 Task: Set up alerts for new listings in Seattle, Washington, with a mountain view.
Action: Mouse pressed left at (324, 227)
Screenshot: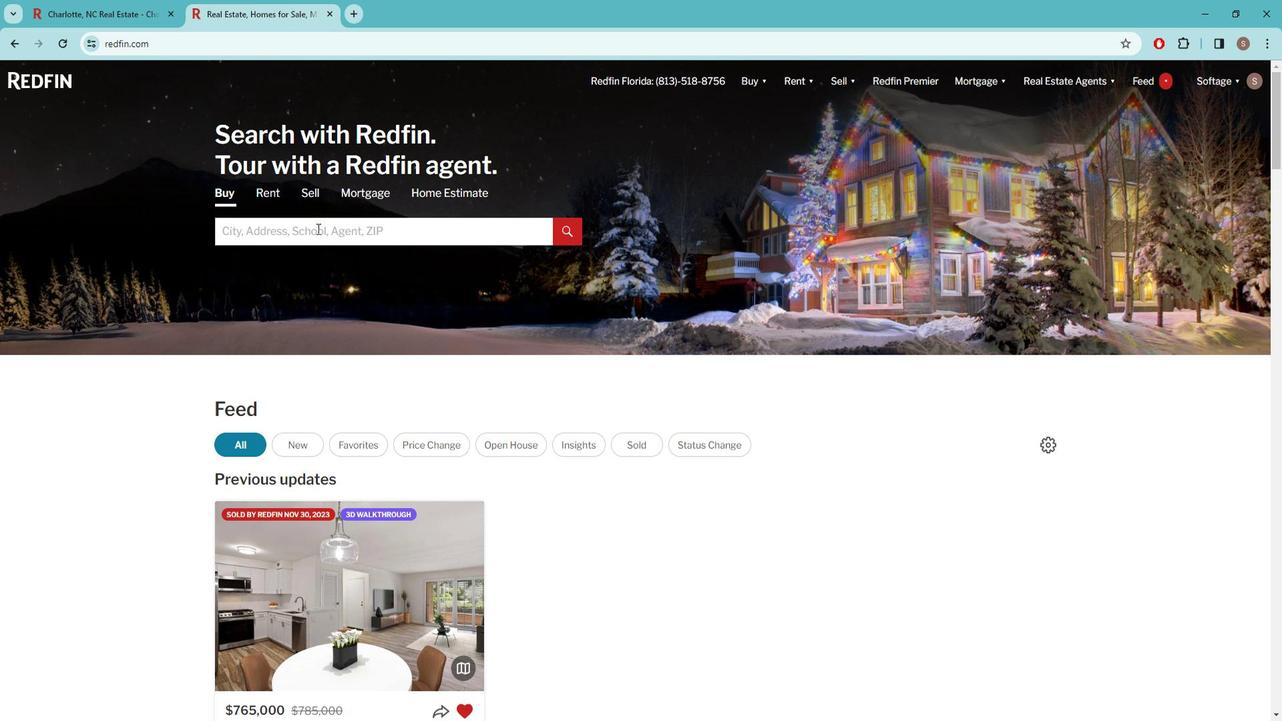 
Action: Mouse moved to (328, 227)
Screenshot: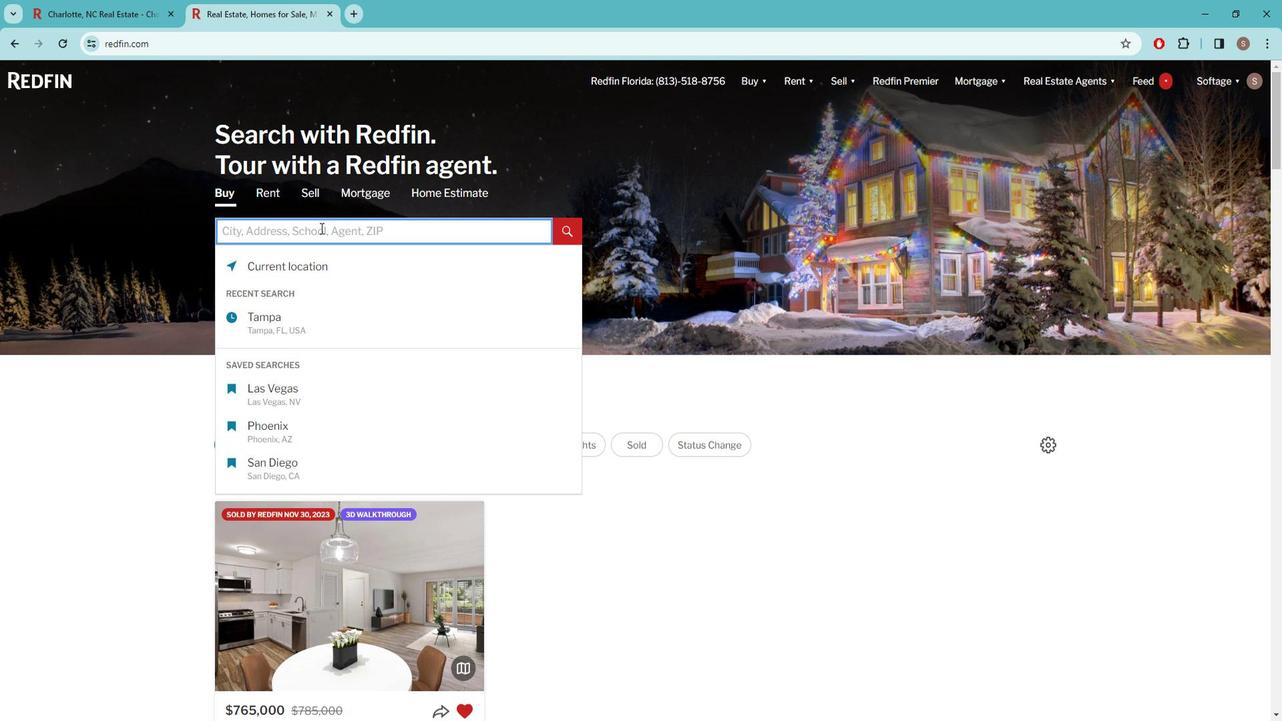 
Action: Key pressed s<Key.caps_lock>EATTLE
Screenshot: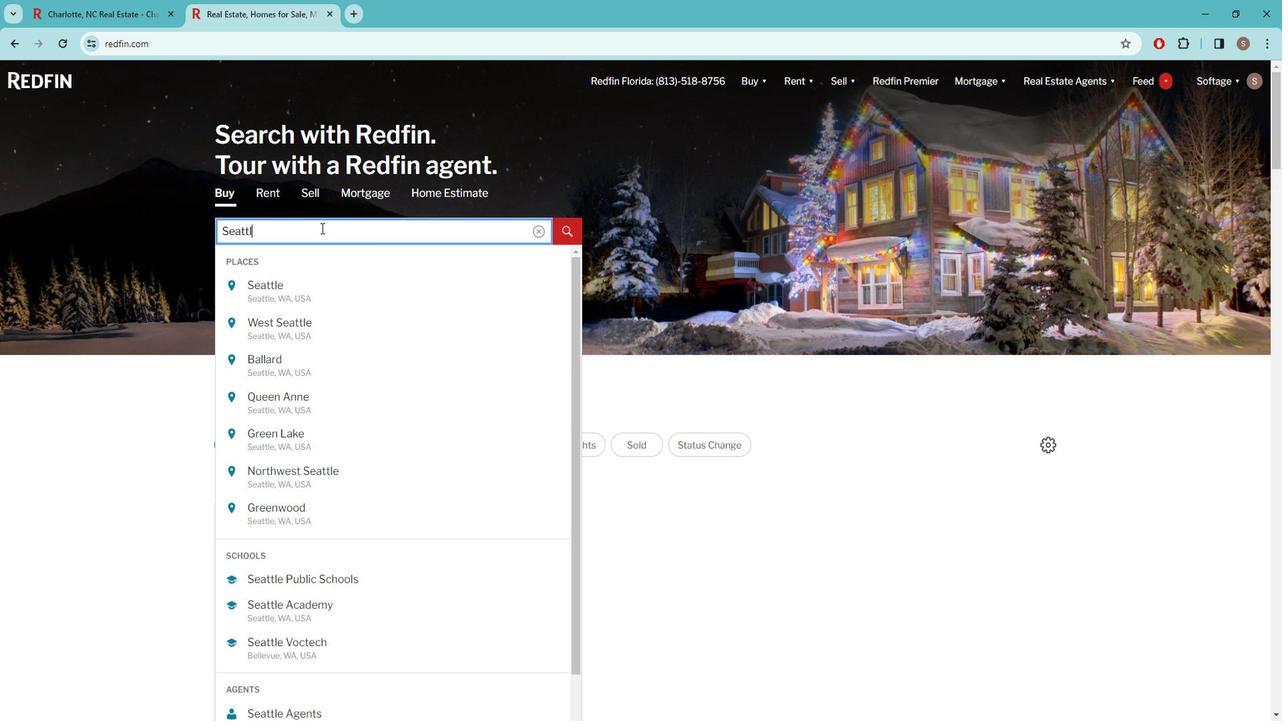 
Action: Mouse moved to (284, 289)
Screenshot: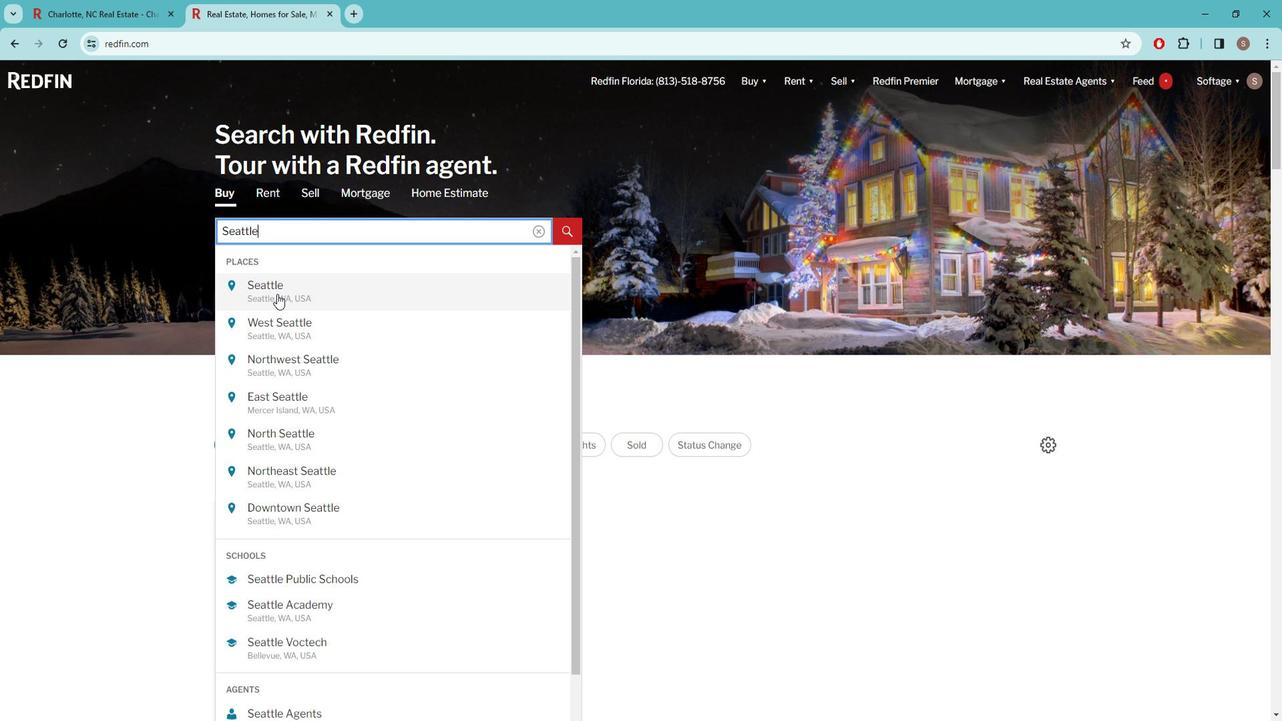 
Action: Mouse pressed left at (284, 289)
Screenshot: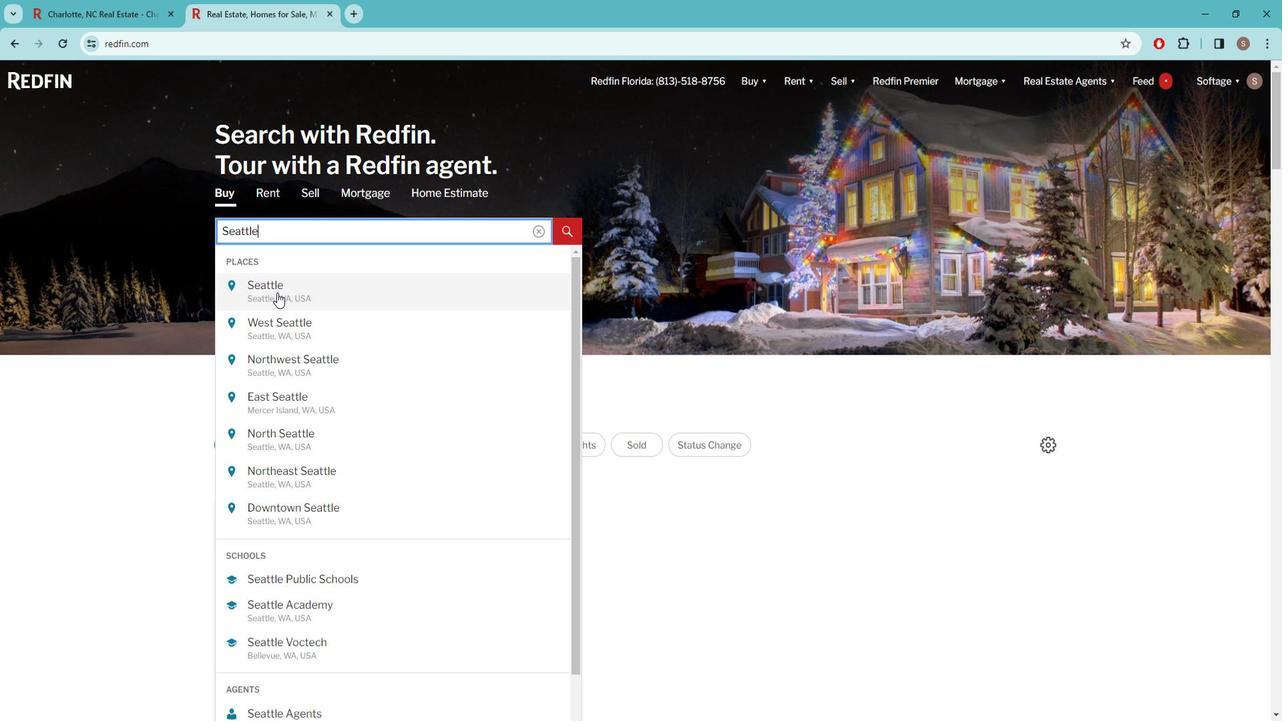 
Action: Mouse moved to (1130, 165)
Screenshot: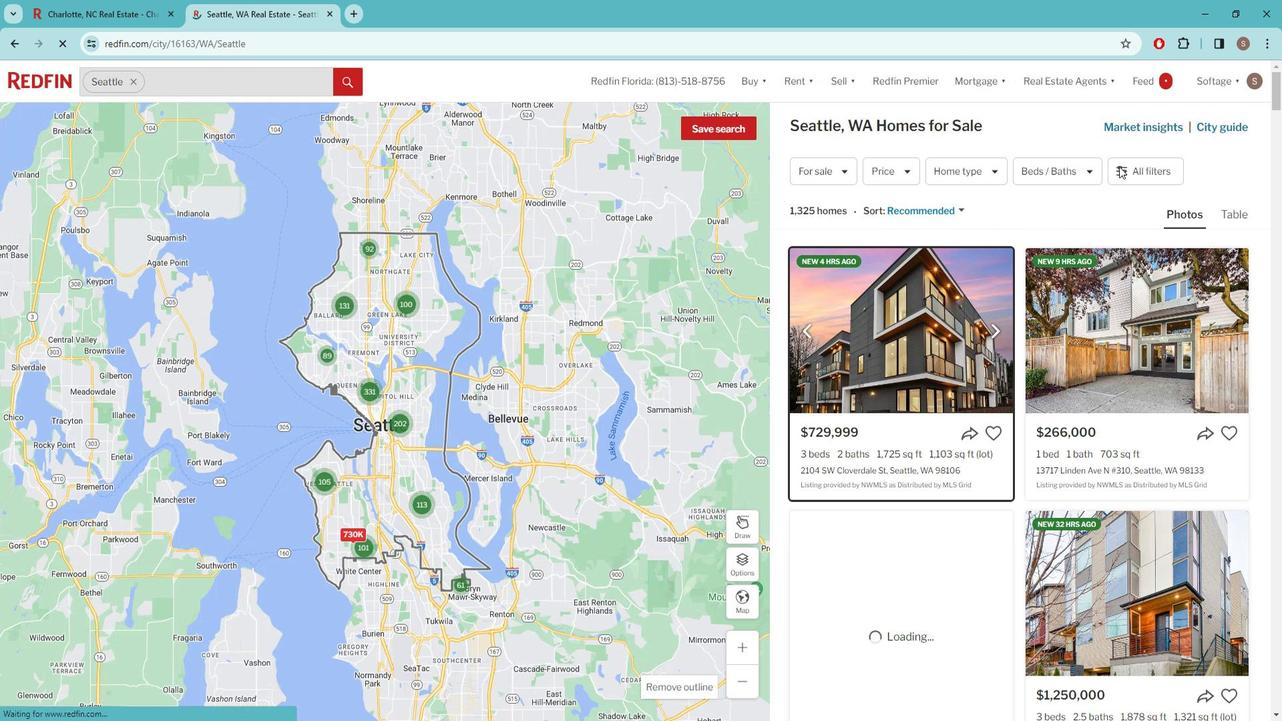 
Action: Mouse pressed left at (1130, 165)
Screenshot: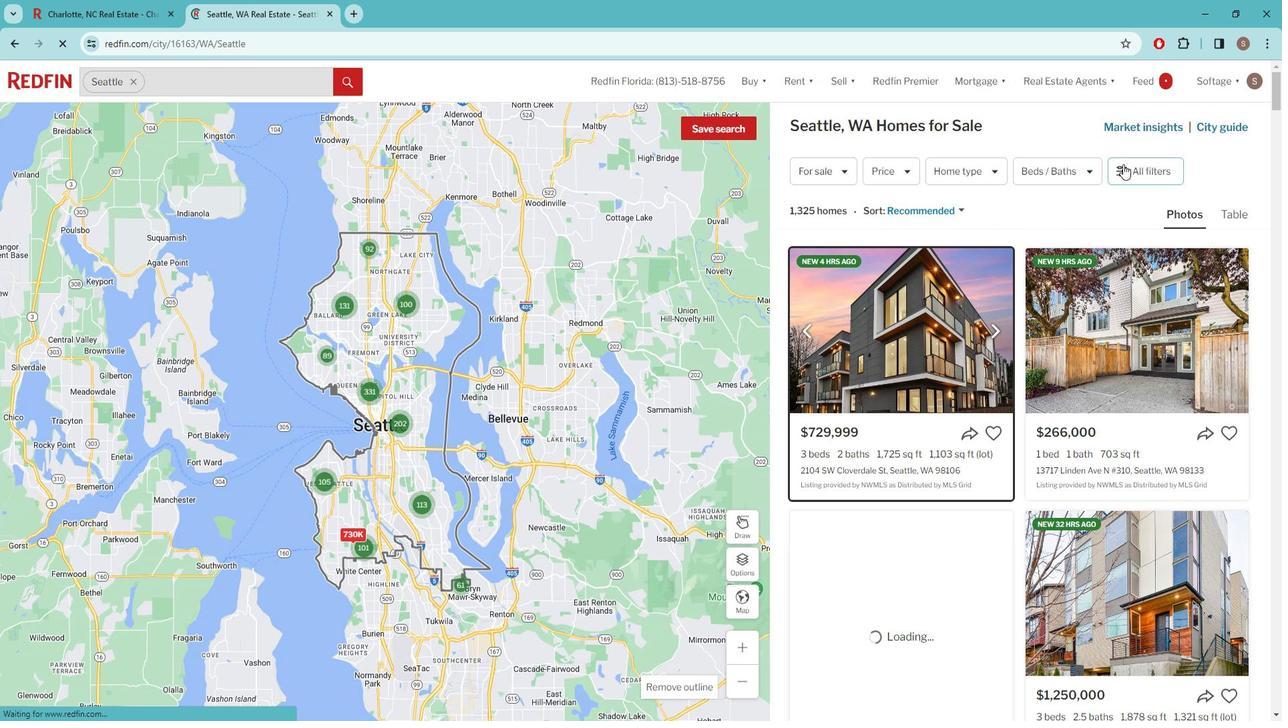 
Action: Mouse moved to (1130, 165)
Screenshot: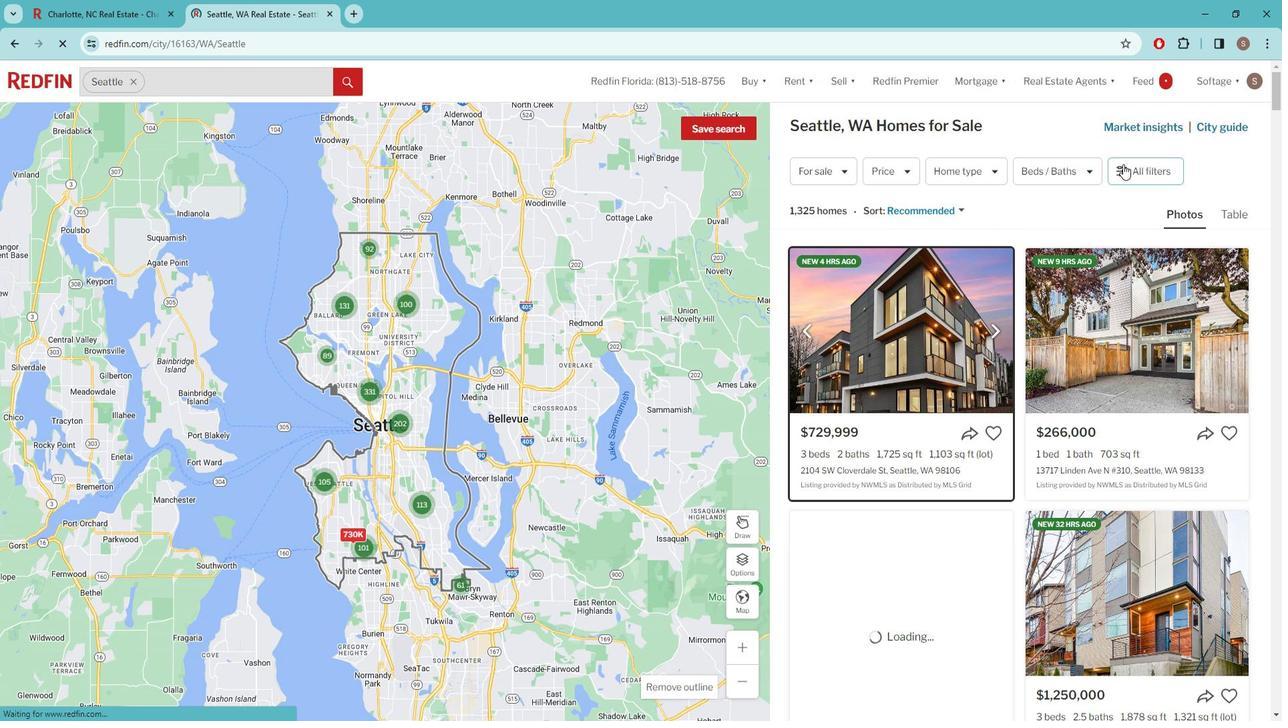 
Action: Mouse pressed left at (1130, 165)
Screenshot: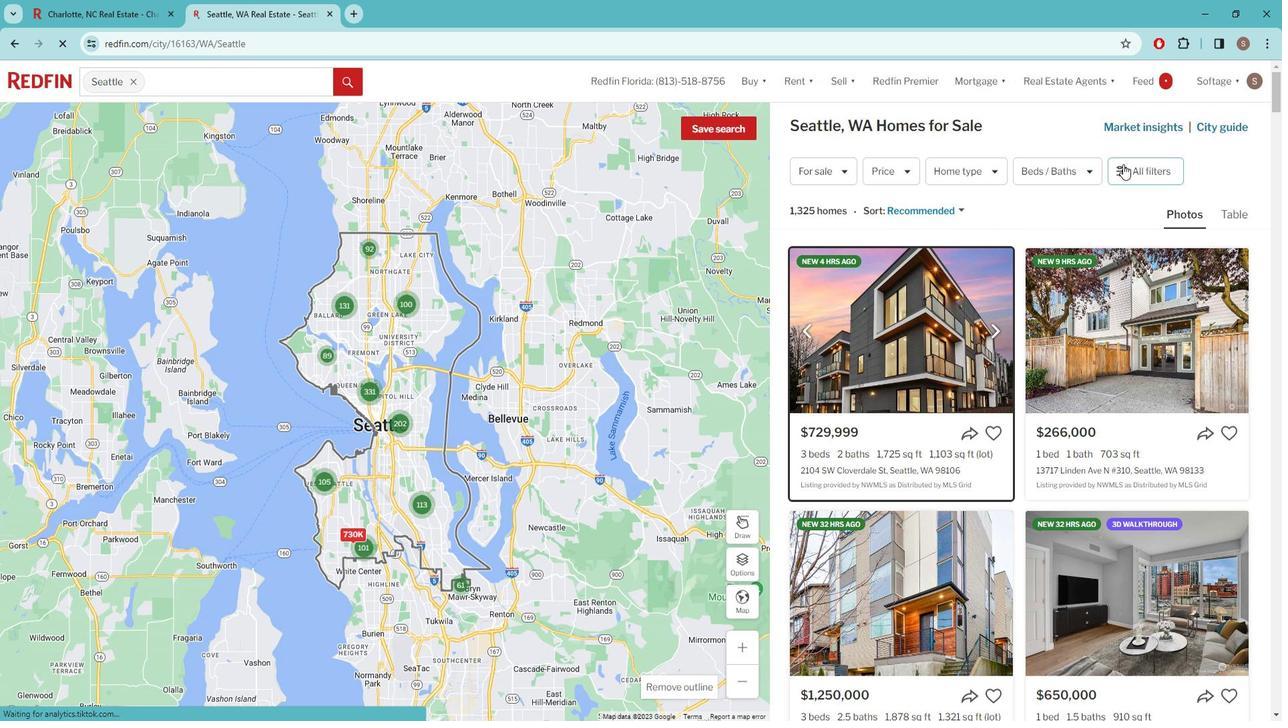 
Action: Mouse moved to (1137, 168)
Screenshot: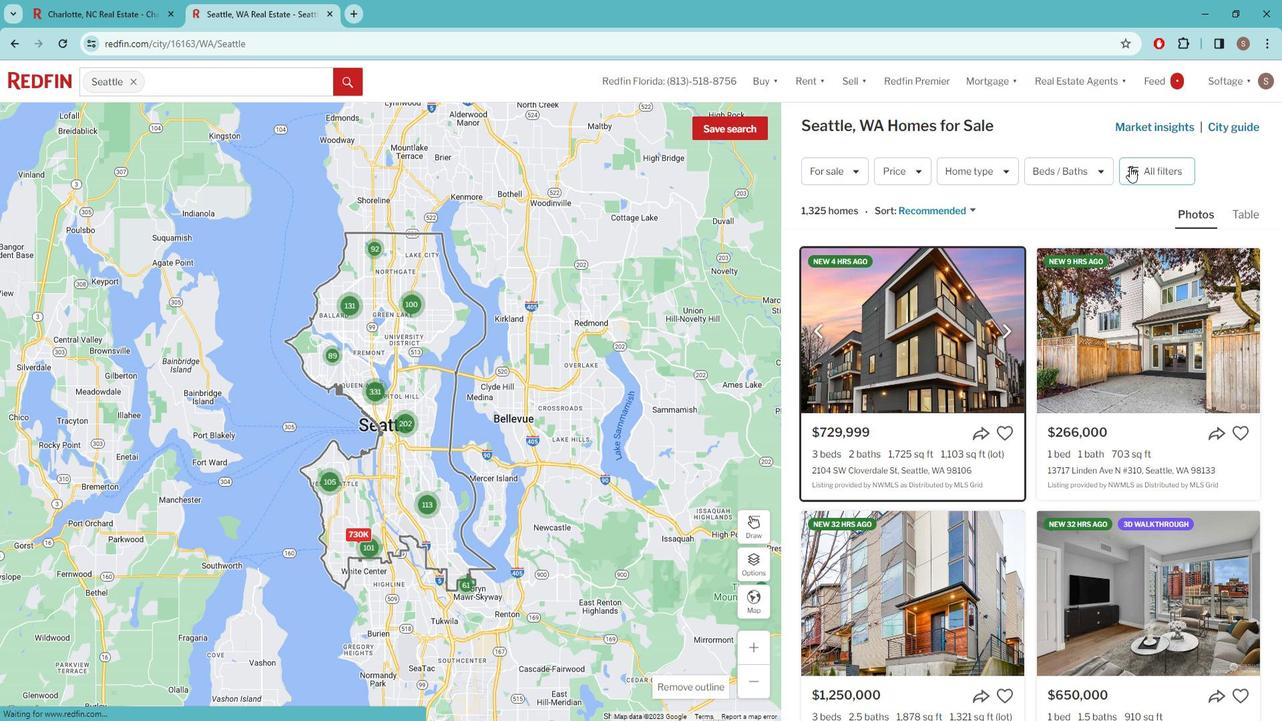 
Action: Mouse pressed left at (1137, 168)
Screenshot: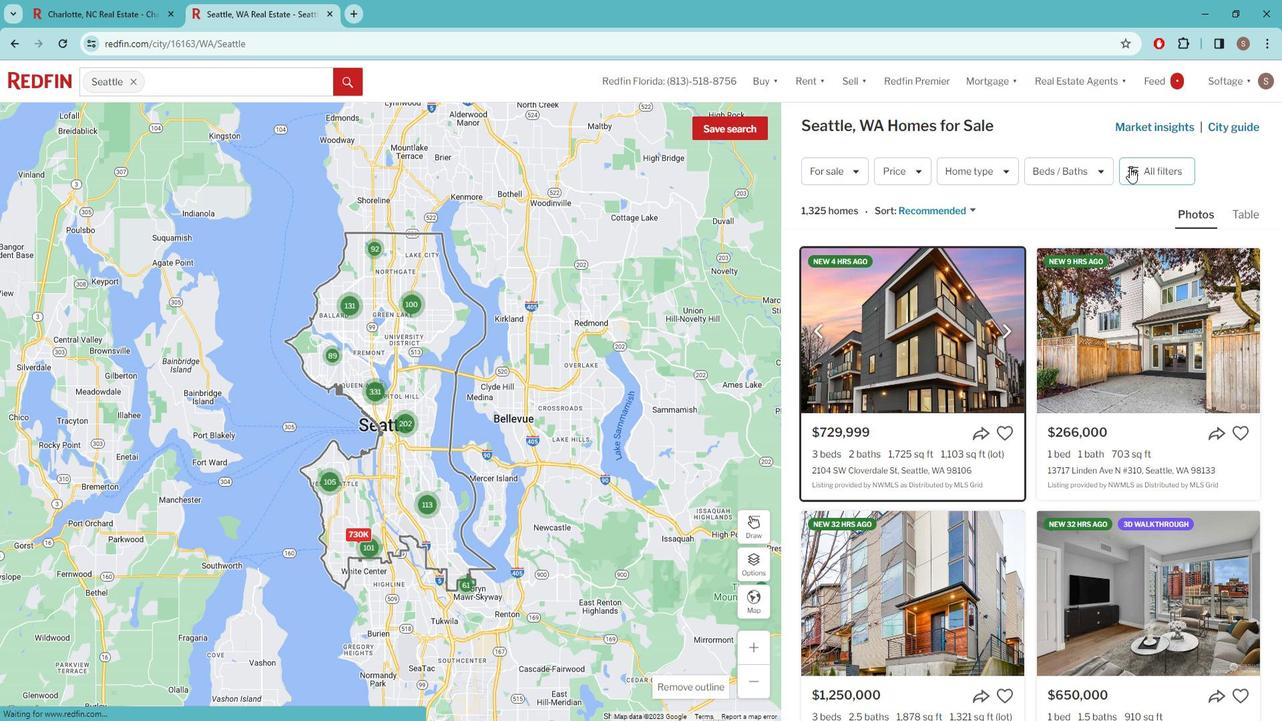 
Action: Mouse moved to (1081, 291)
Screenshot: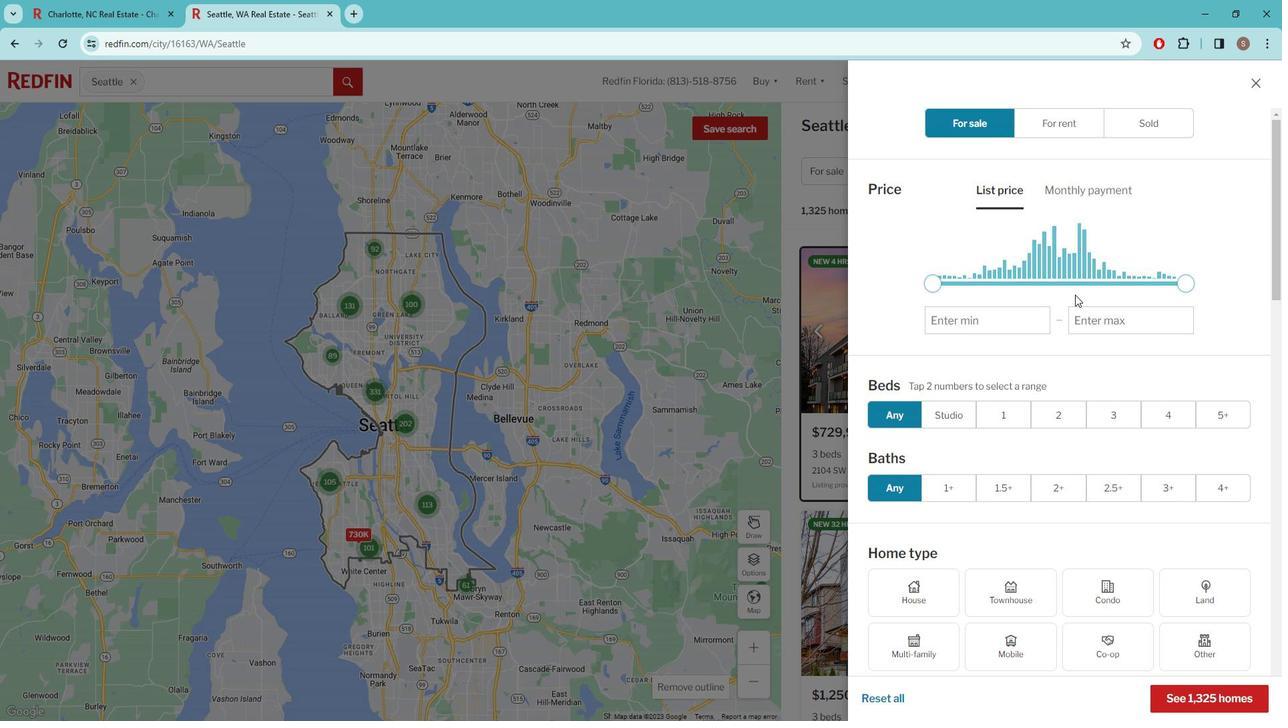 
Action: Mouse scrolled (1081, 290) with delta (0, 0)
Screenshot: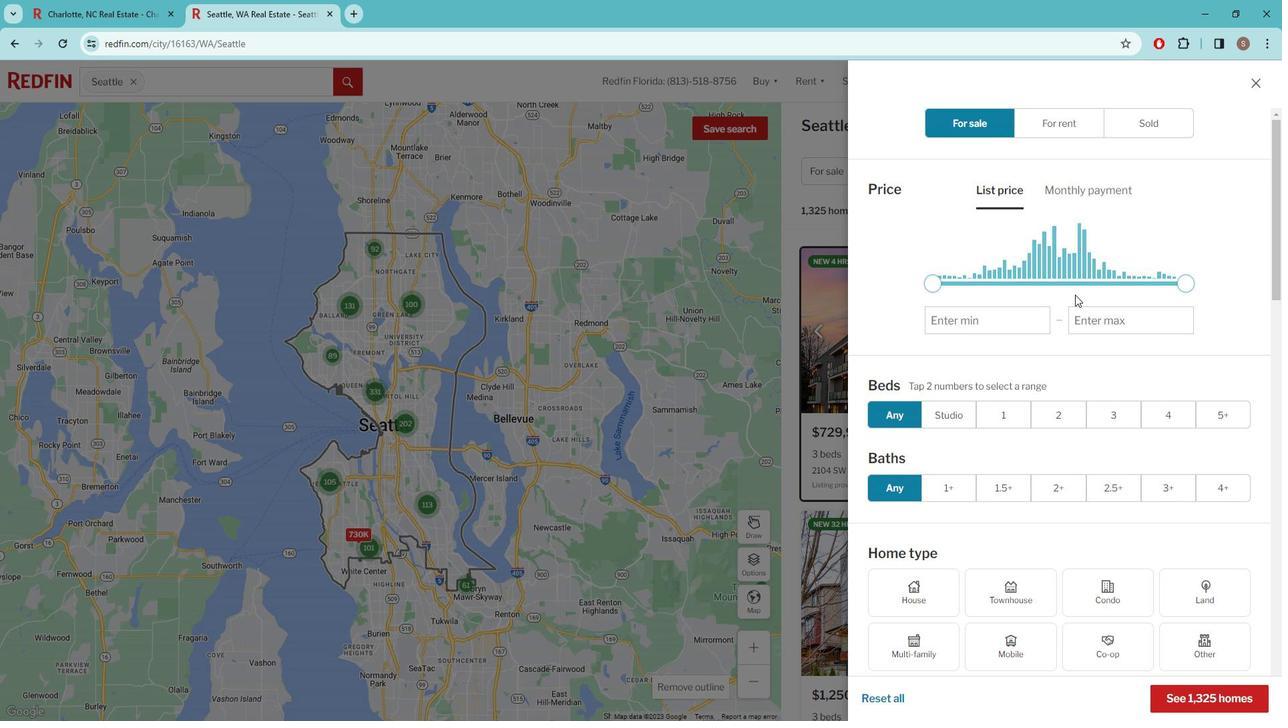 
Action: Mouse moved to (1080, 291)
Screenshot: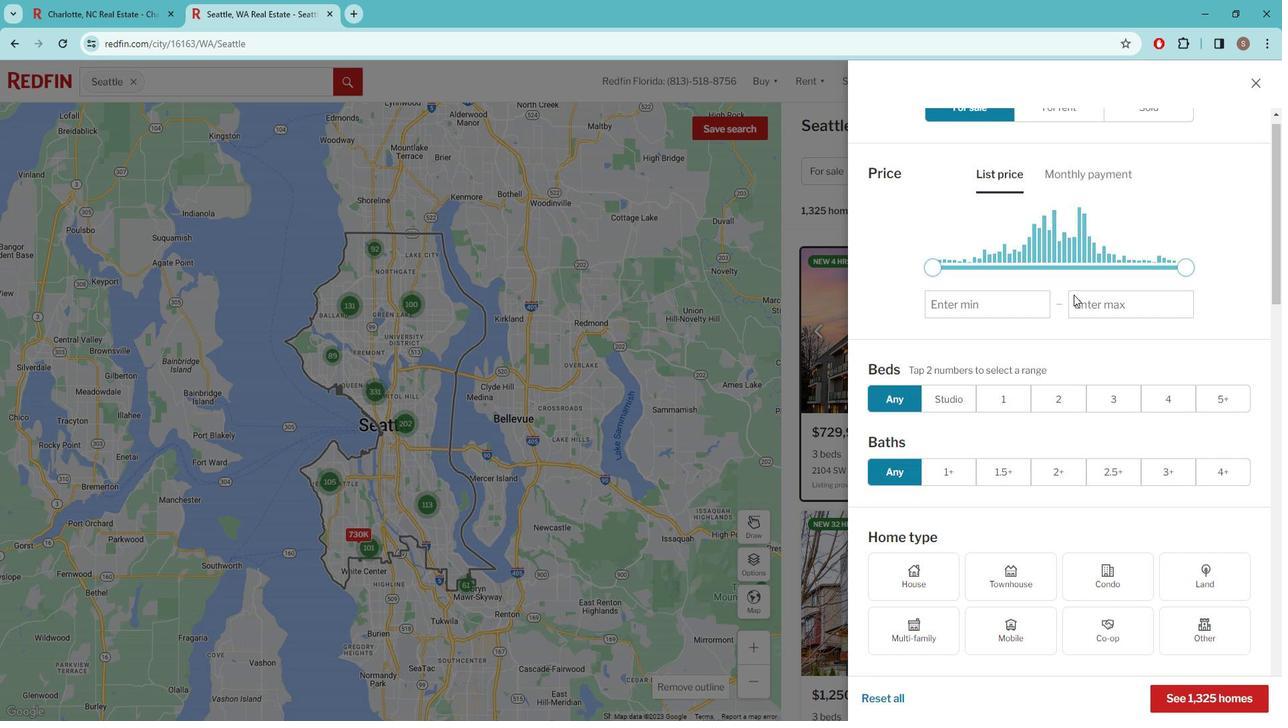 
Action: Mouse scrolled (1080, 291) with delta (0, 0)
Screenshot: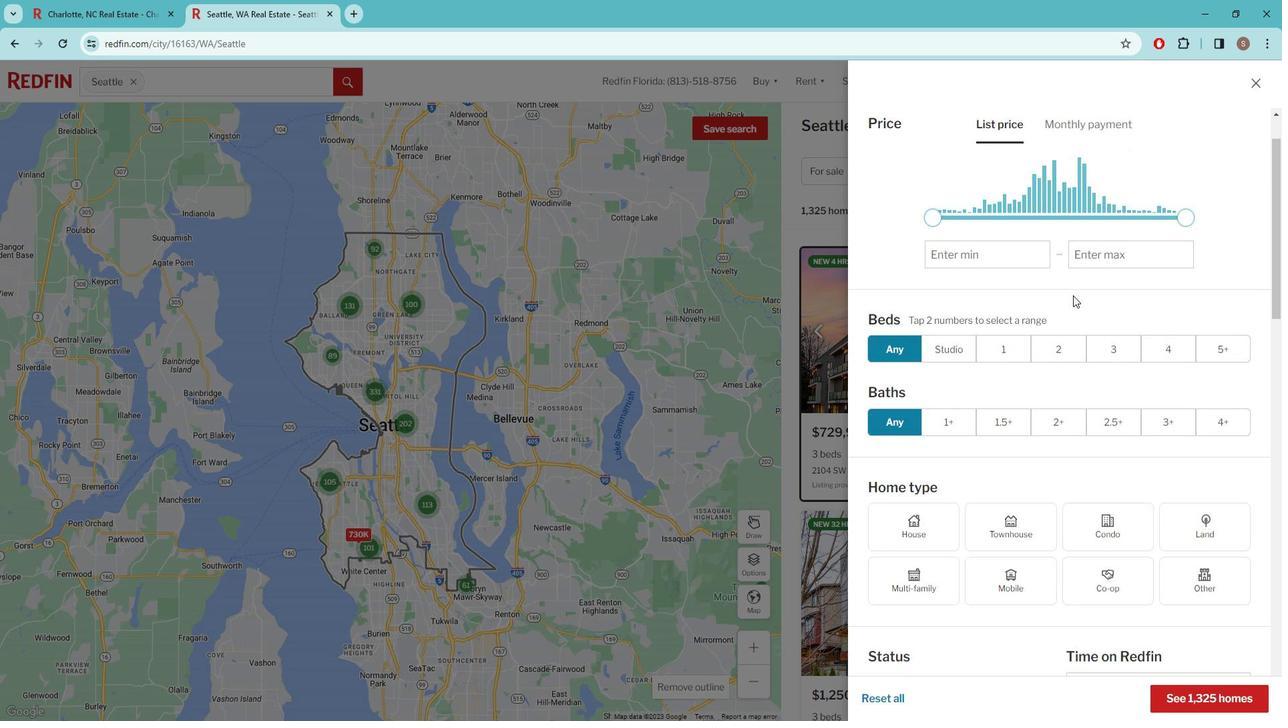 
Action: Mouse moved to (1079, 291)
Screenshot: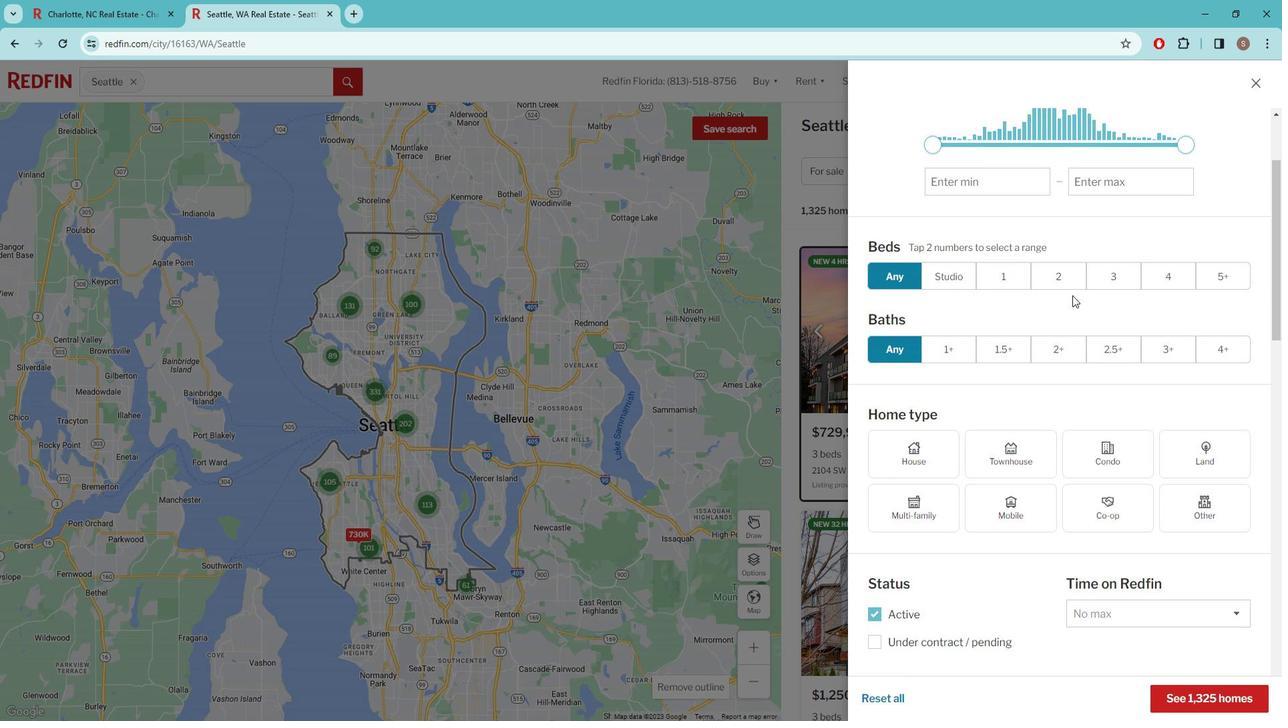 
Action: Mouse scrolled (1079, 291) with delta (0, 0)
Screenshot: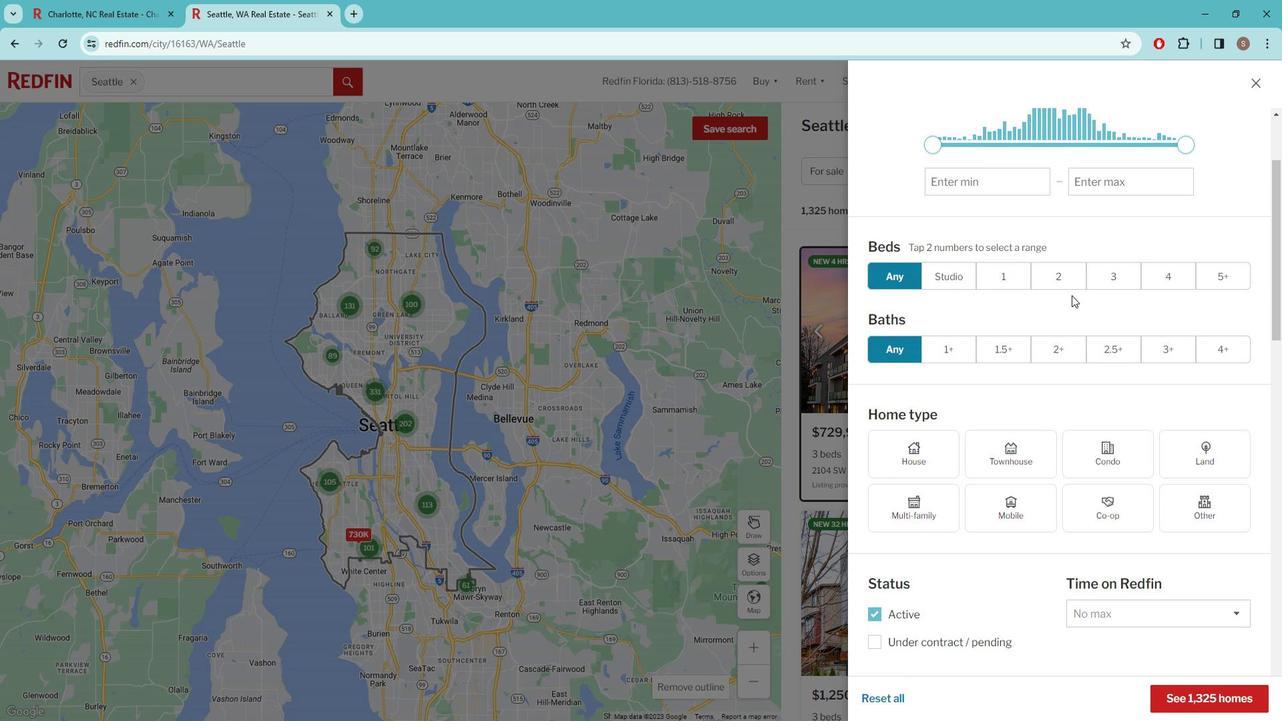 
Action: Mouse moved to (1078, 291)
Screenshot: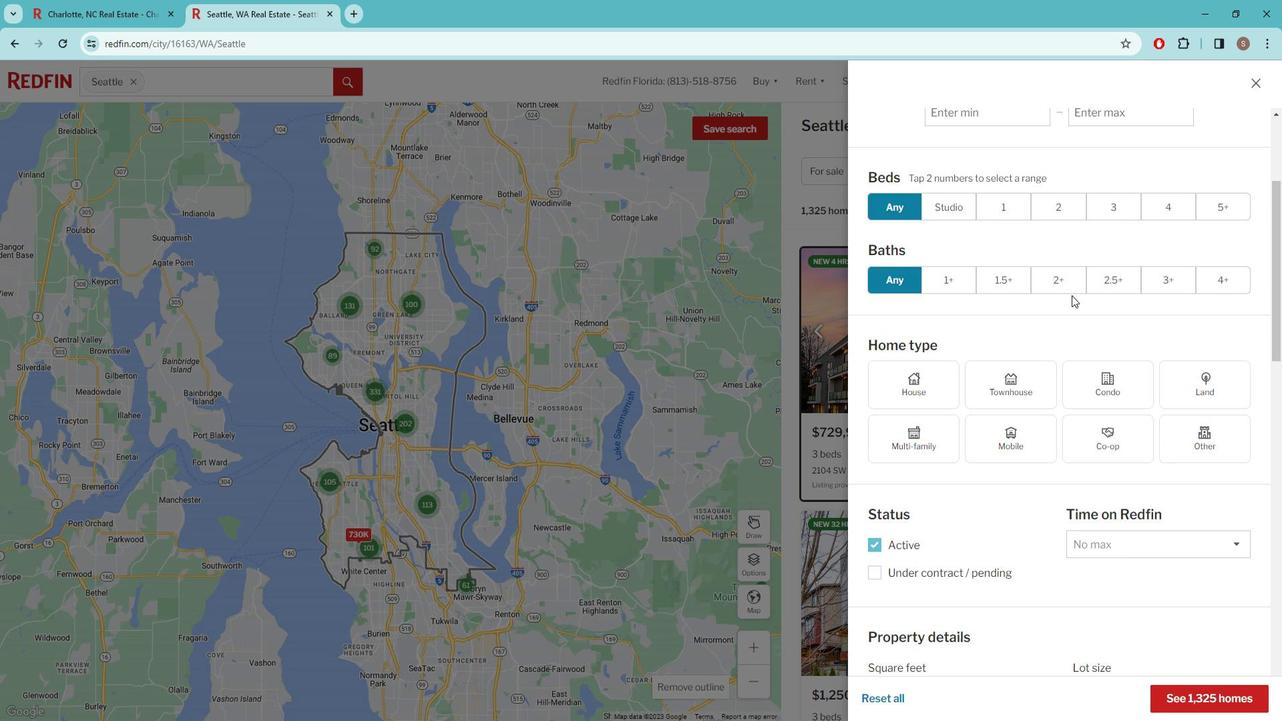 
Action: Mouse scrolled (1078, 291) with delta (0, 0)
Screenshot: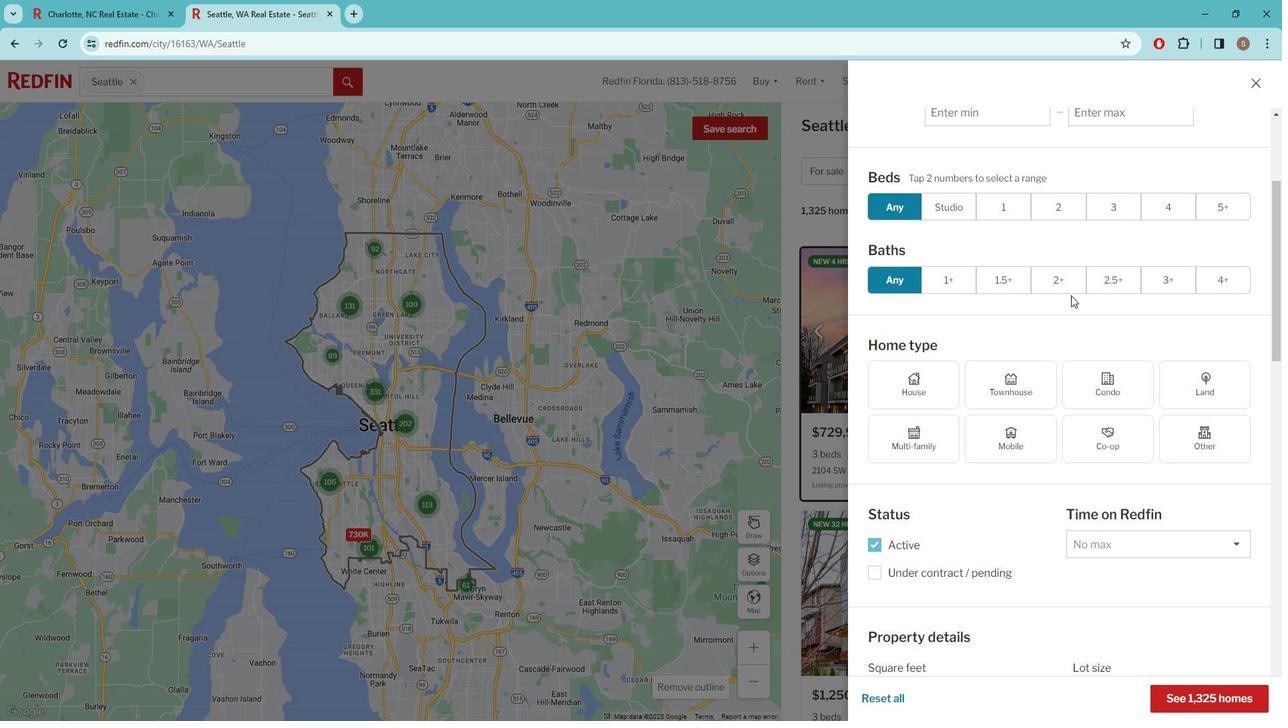 
Action: Mouse moved to (1075, 293)
Screenshot: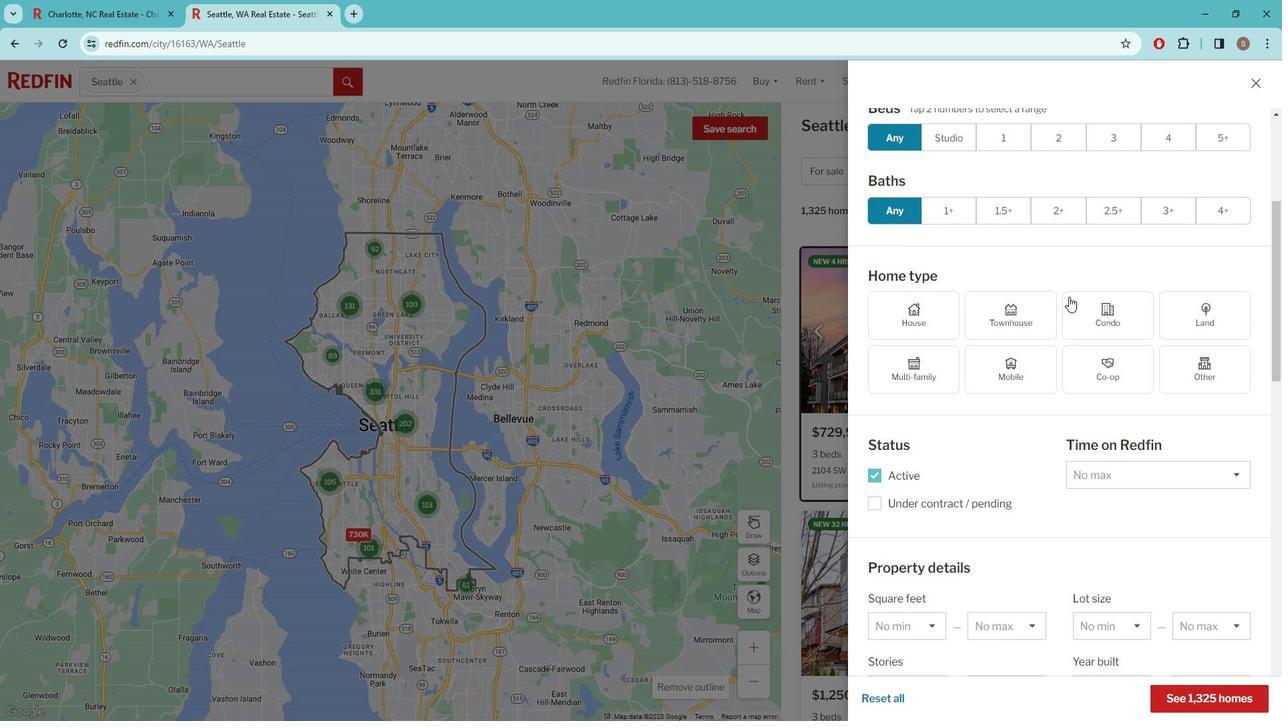 
Action: Mouse scrolled (1075, 292) with delta (0, 0)
Screenshot: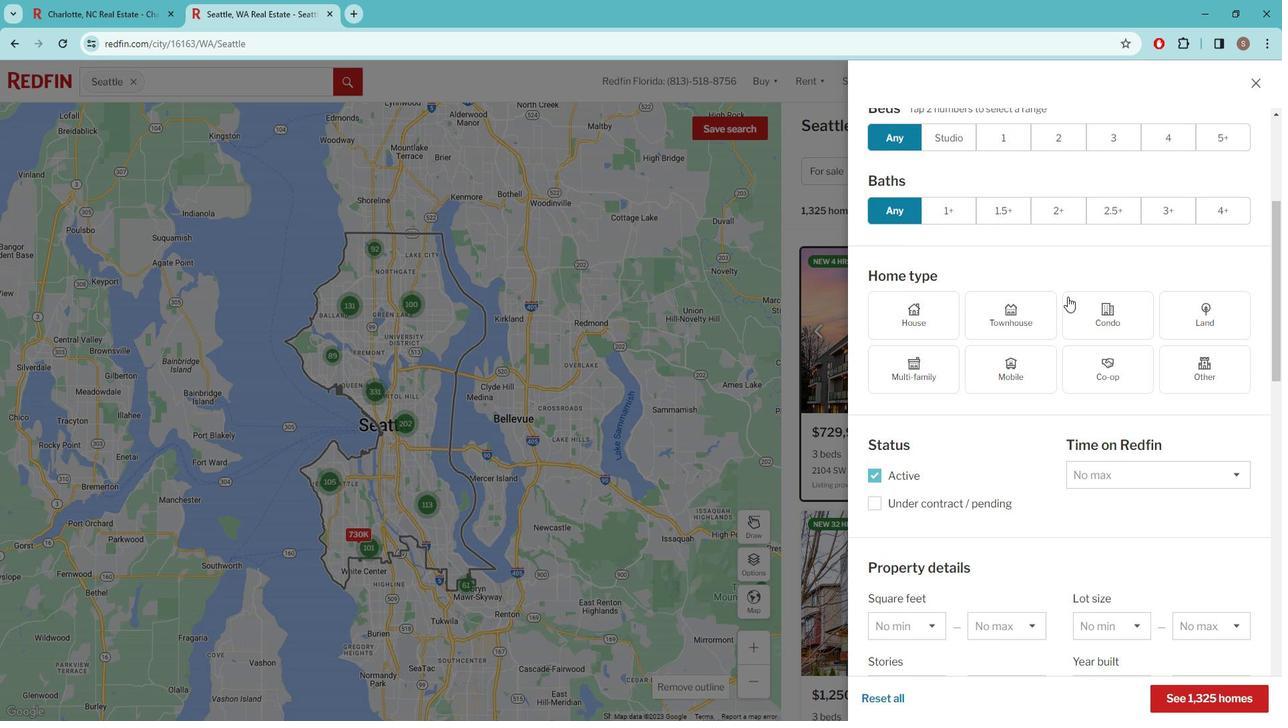 
Action: Mouse moved to (1072, 293)
Screenshot: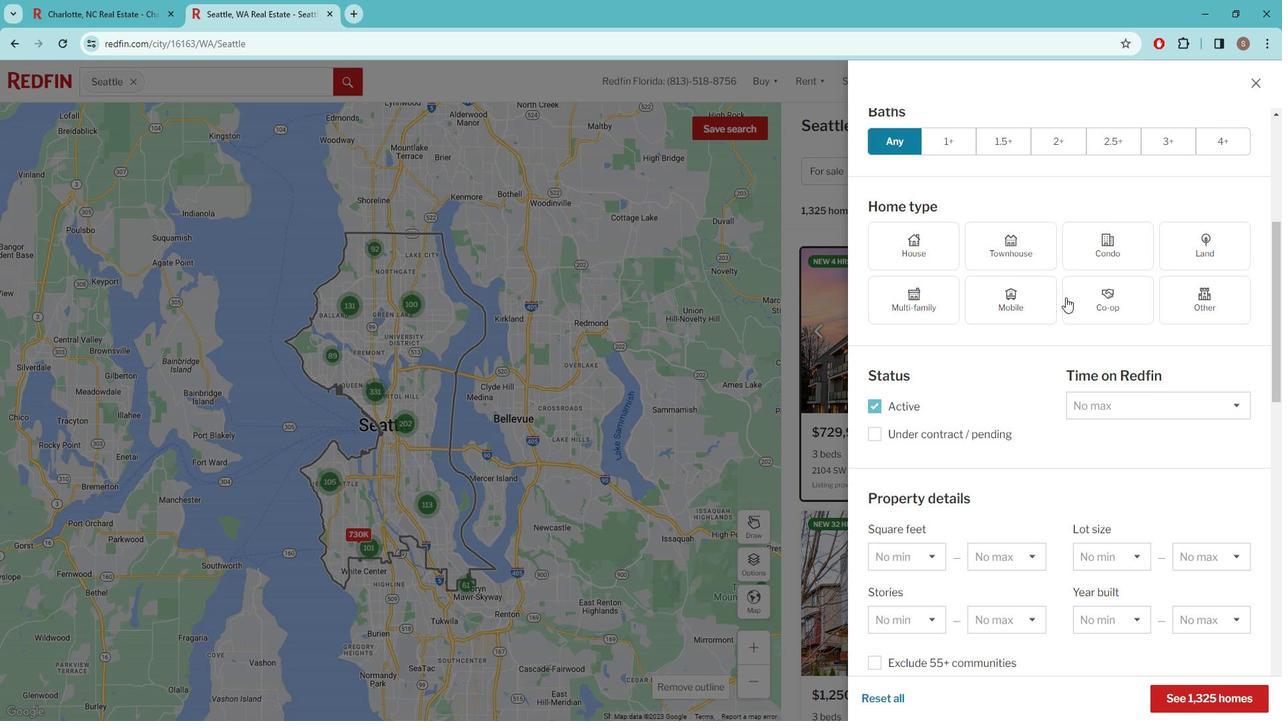 
Action: Mouse scrolled (1072, 293) with delta (0, 0)
Screenshot: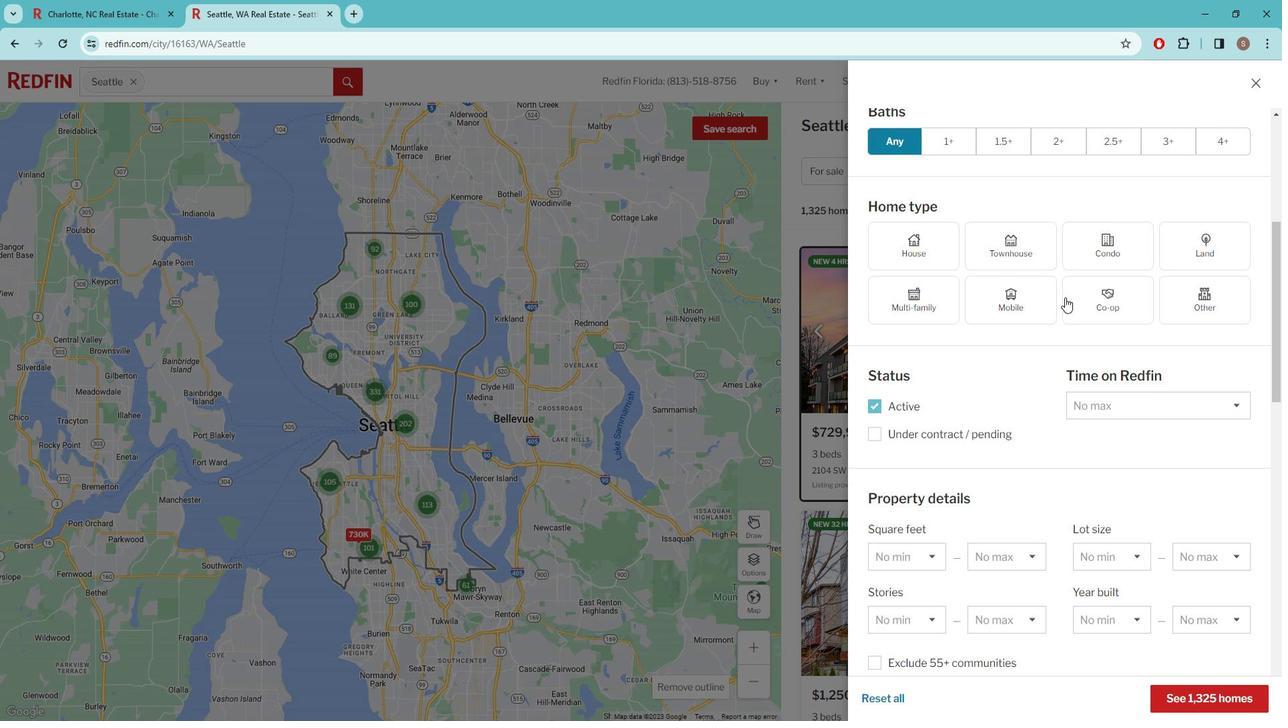 
Action: Mouse moved to (1071, 293)
Screenshot: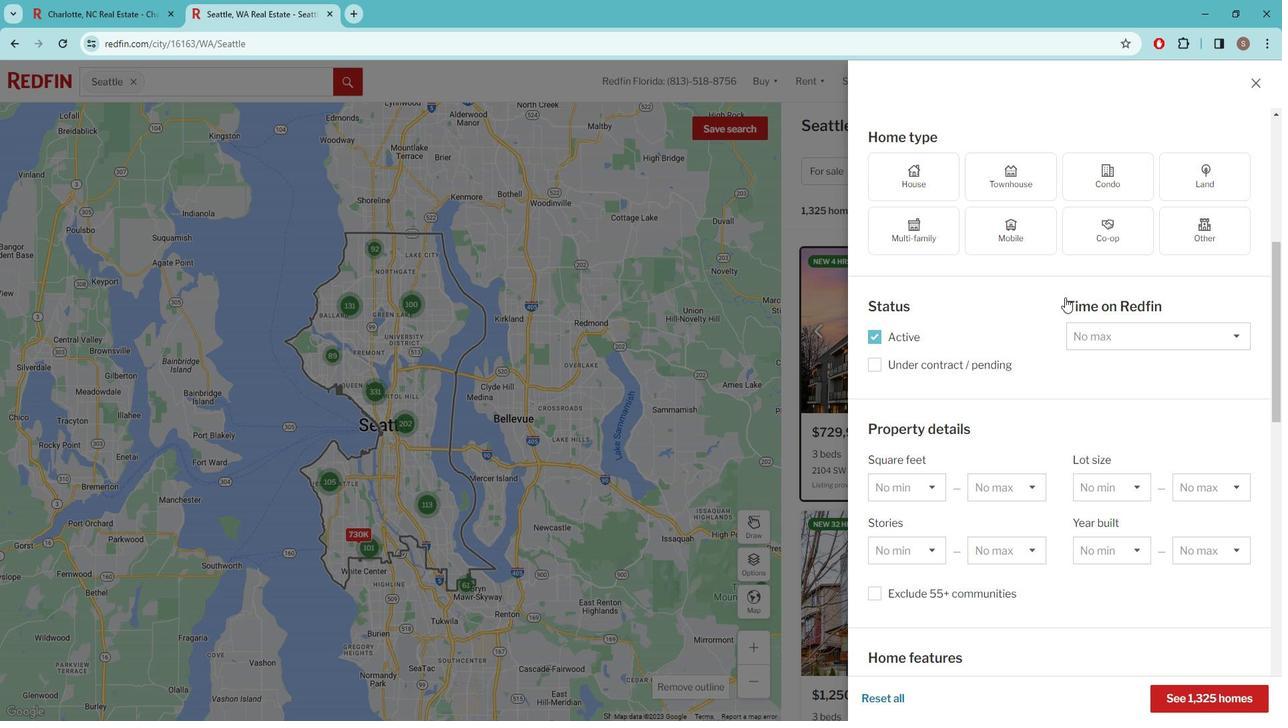 
Action: Mouse scrolled (1071, 293) with delta (0, 0)
Screenshot: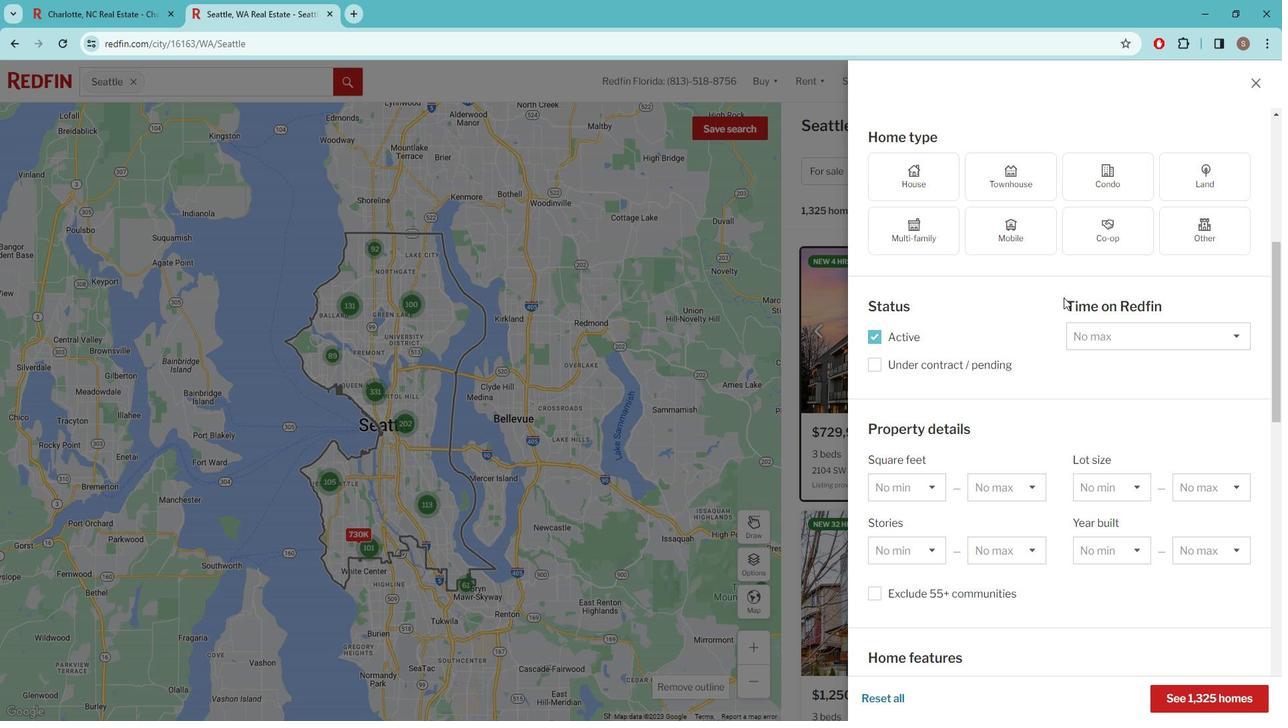 
Action: Mouse moved to (1070, 294)
Screenshot: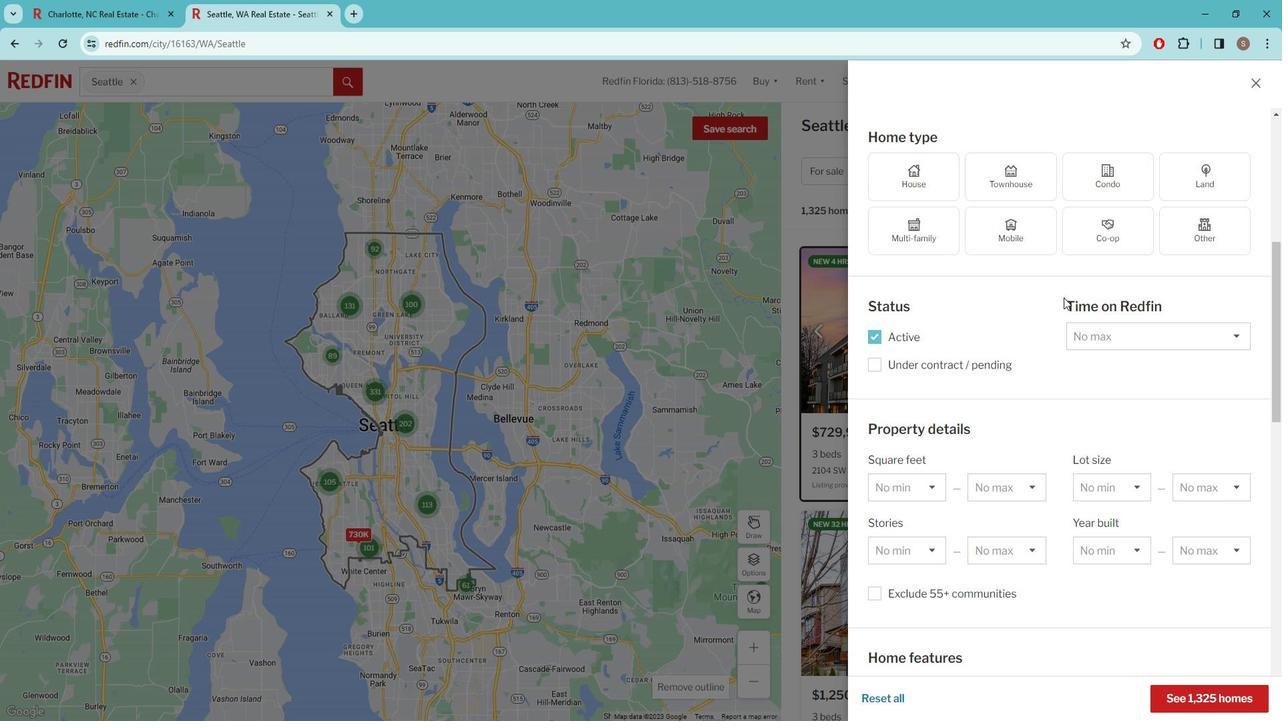 
Action: Mouse scrolled (1070, 293) with delta (0, 0)
Screenshot: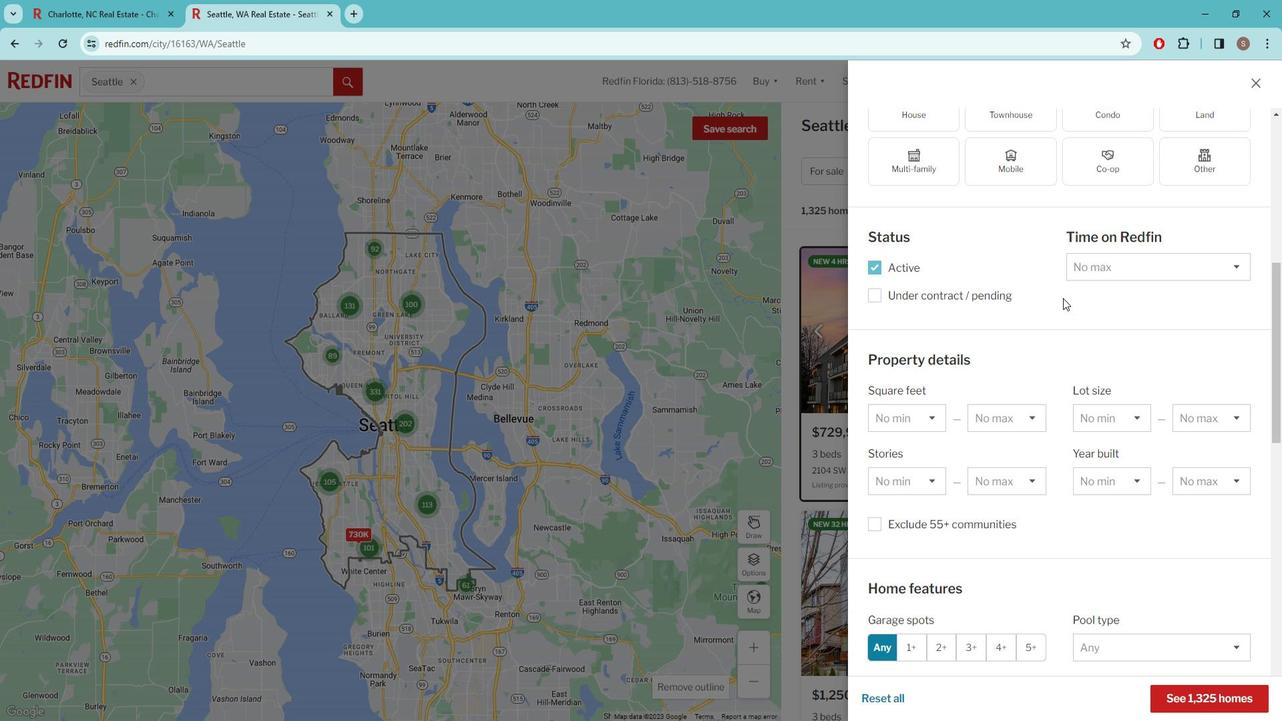 
Action: Mouse moved to (1070, 294)
Screenshot: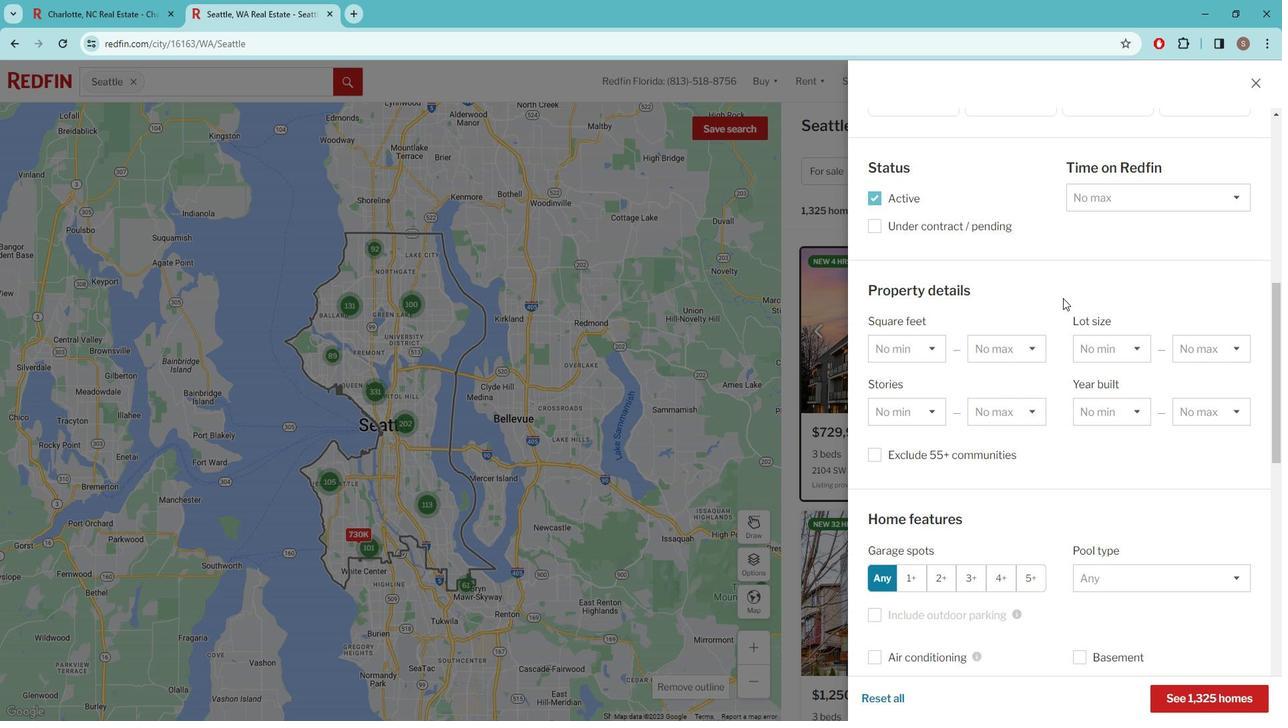 
Action: Mouse scrolled (1070, 293) with delta (0, 0)
Screenshot: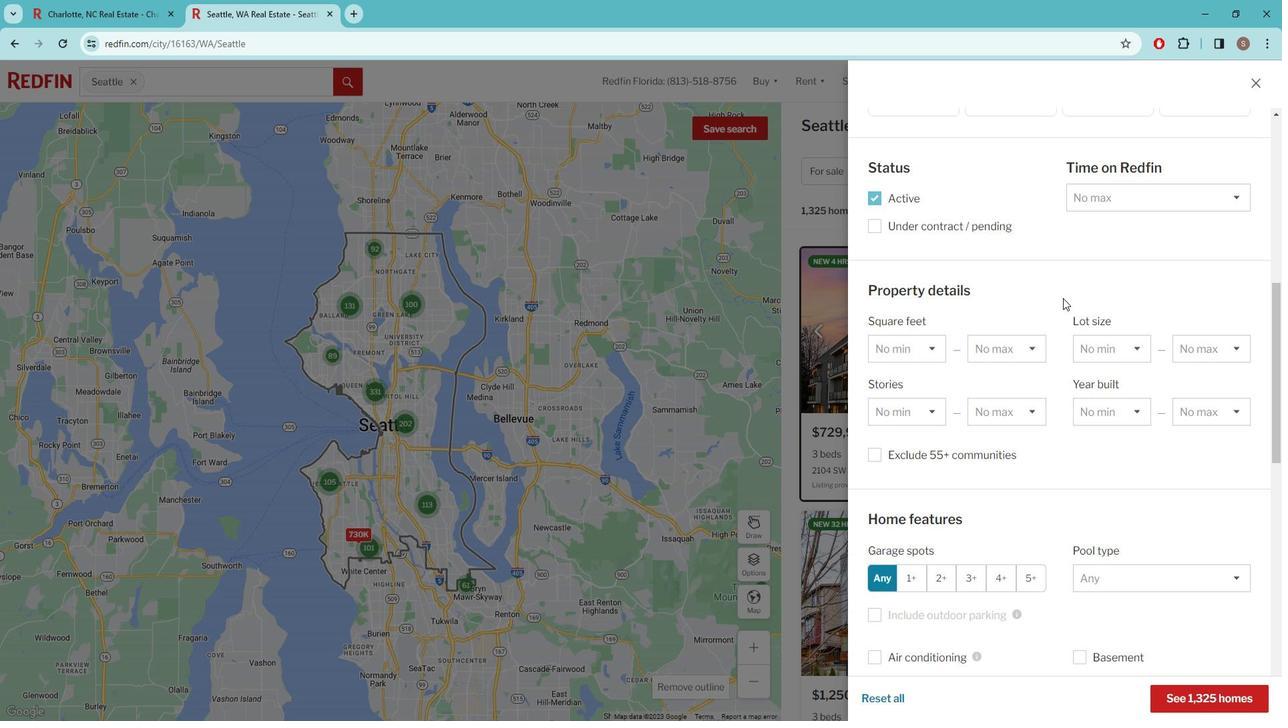 
Action: Mouse scrolled (1070, 293) with delta (0, 0)
Screenshot: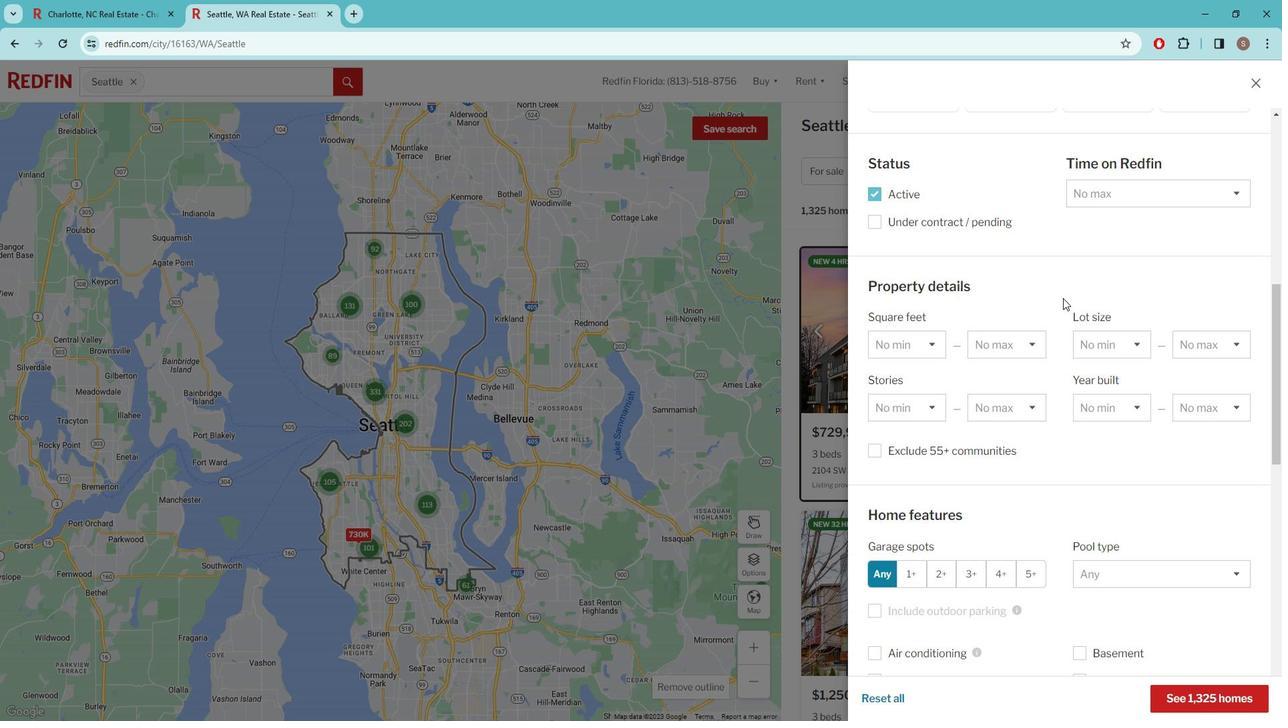 
Action: Mouse moved to (1069, 295)
Screenshot: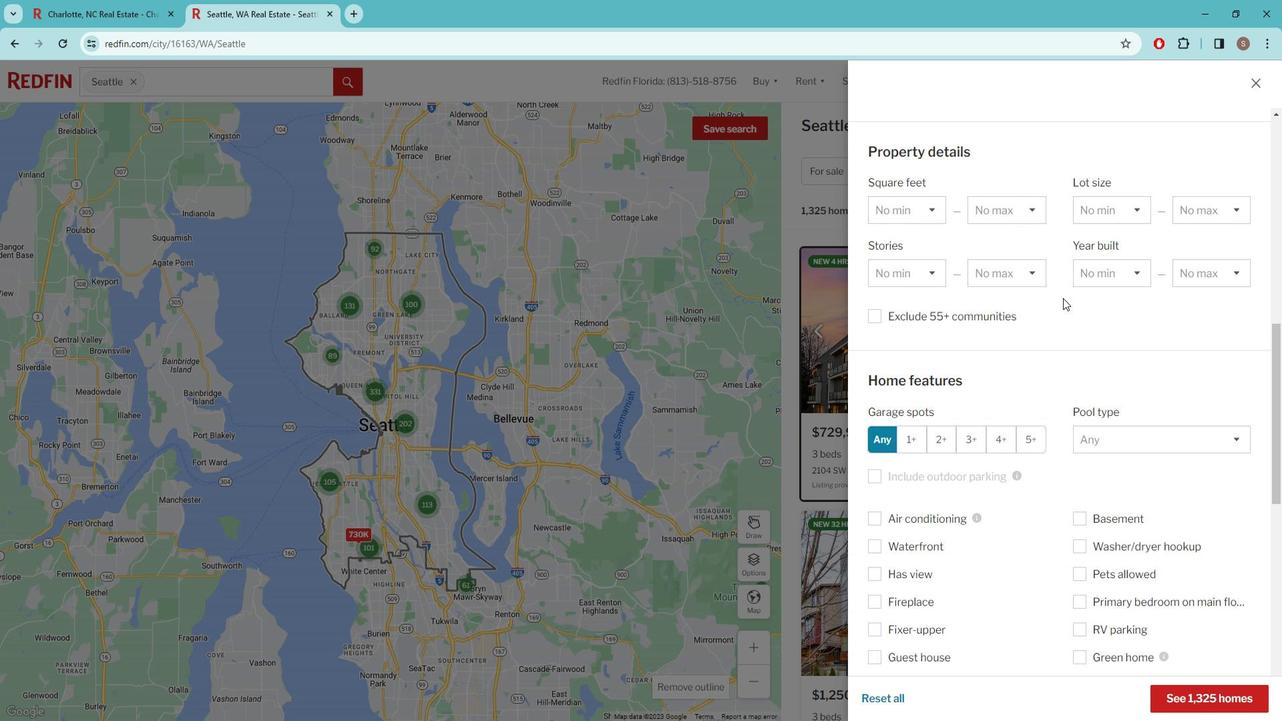 
Action: Mouse scrolled (1069, 294) with delta (0, 0)
Screenshot: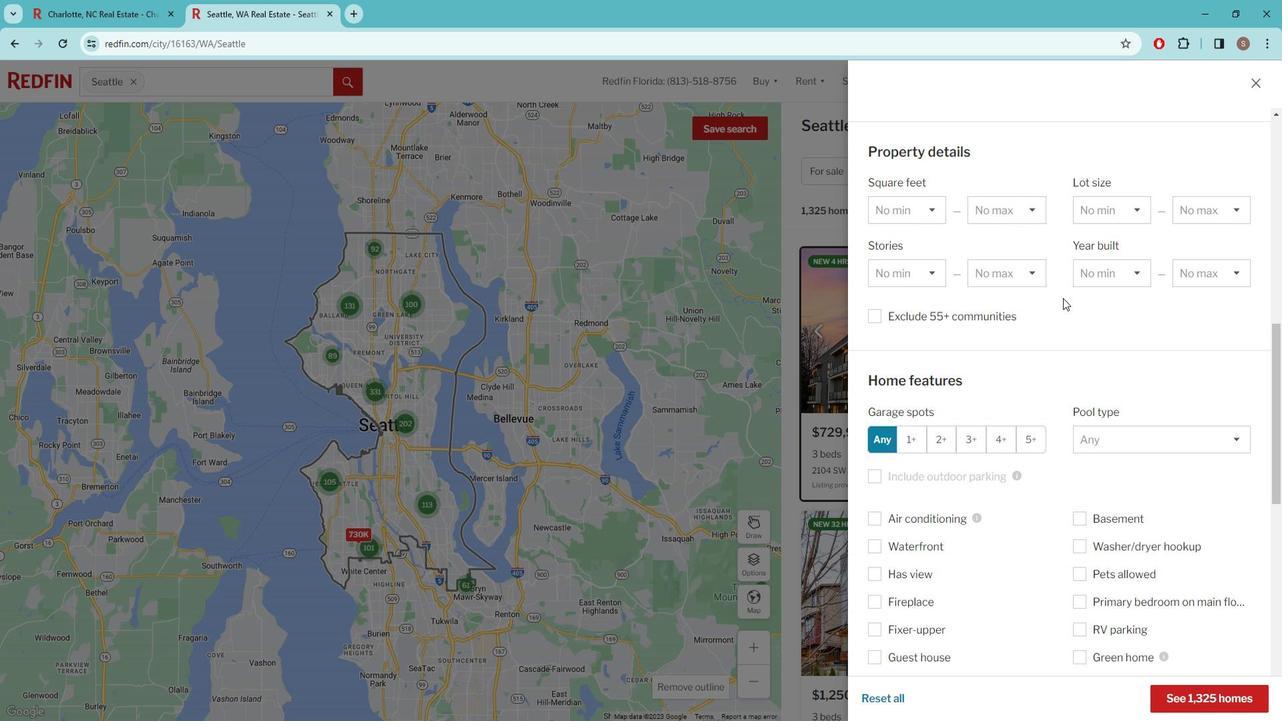 
Action: Mouse moved to (1069, 295)
Screenshot: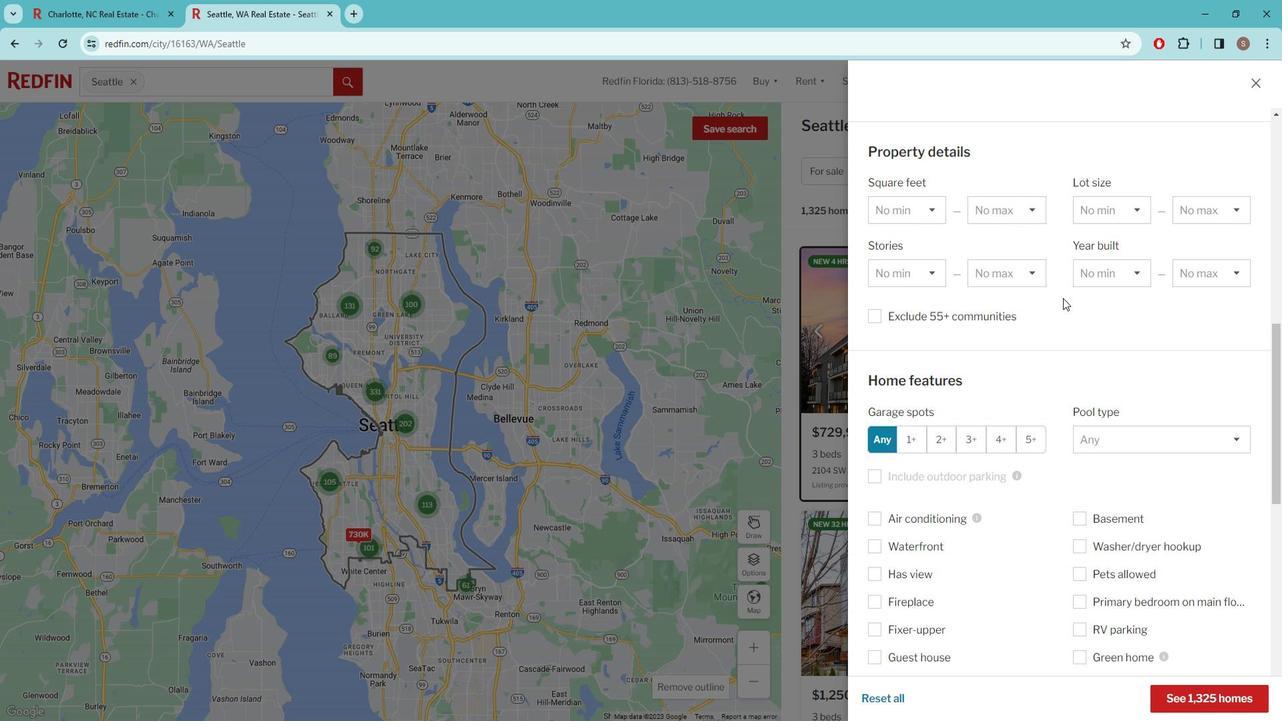 
Action: Mouse scrolled (1069, 294) with delta (0, 0)
Screenshot: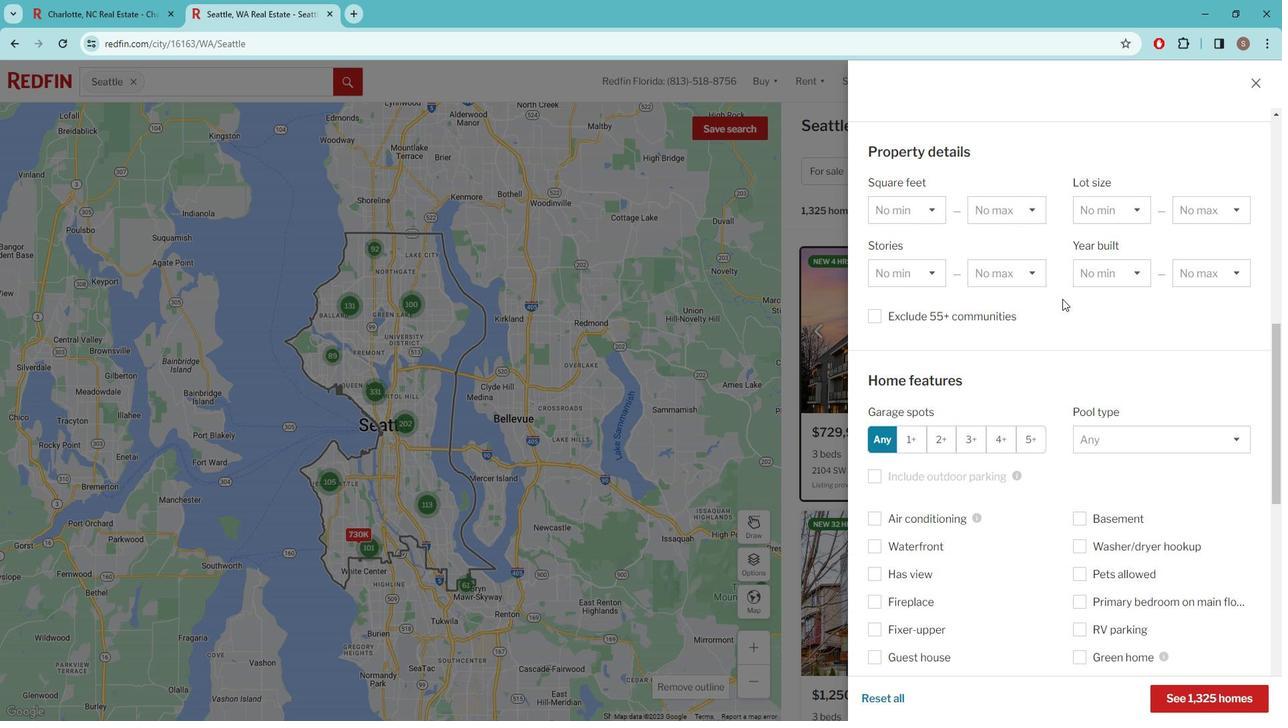 
Action: Mouse moved to (1044, 332)
Screenshot: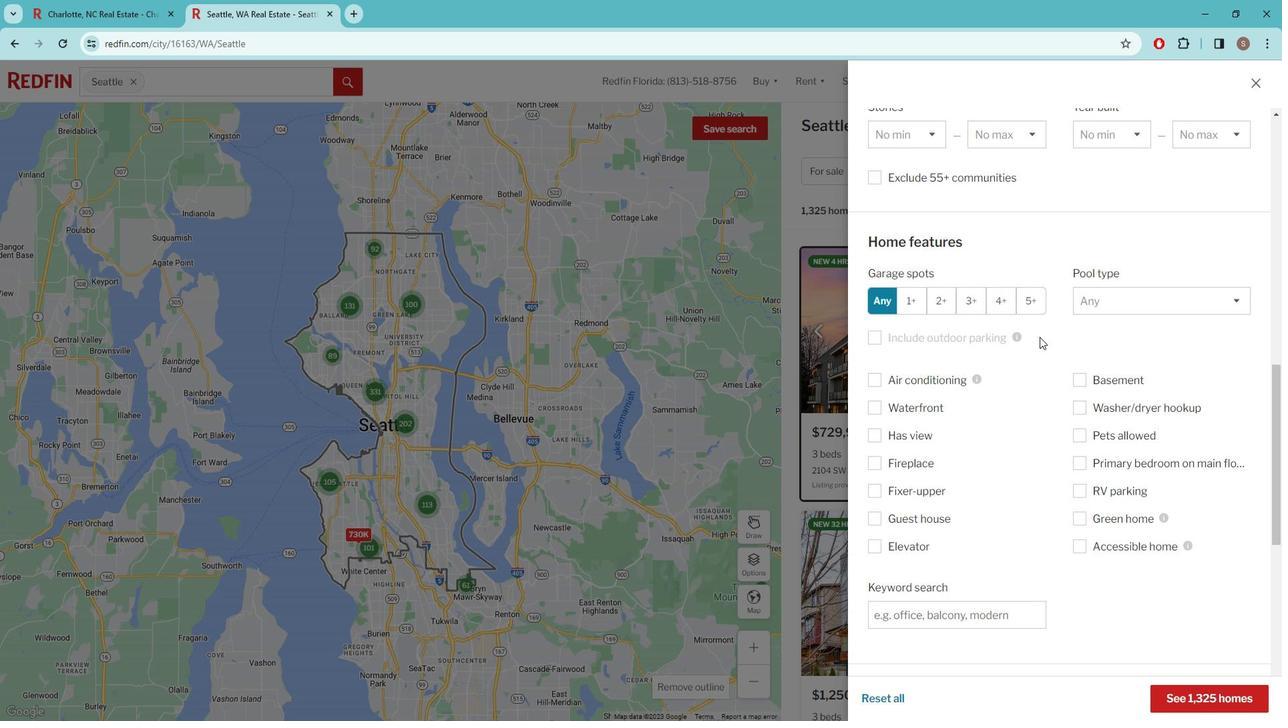 
Action: Mouse scrolled (1044, 331) with delta (0, 0)
Screenshot: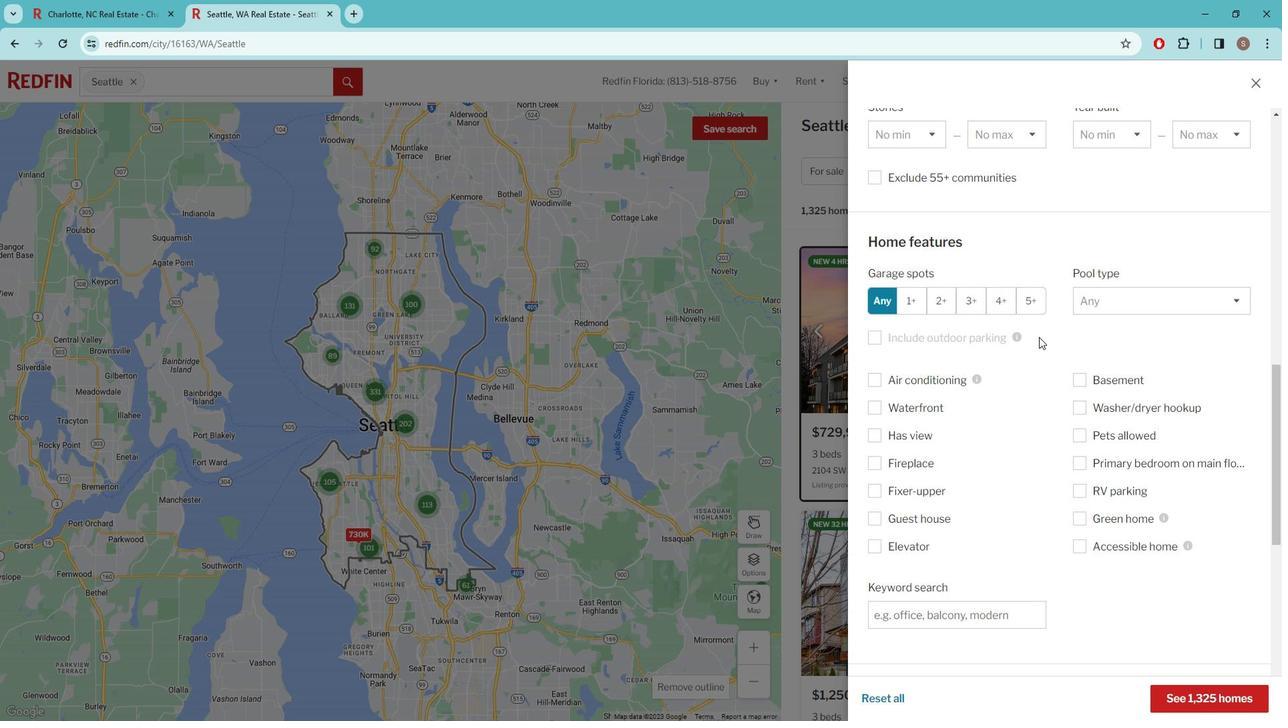 
Action: Mouse moved to (896, 527)
Screenshot: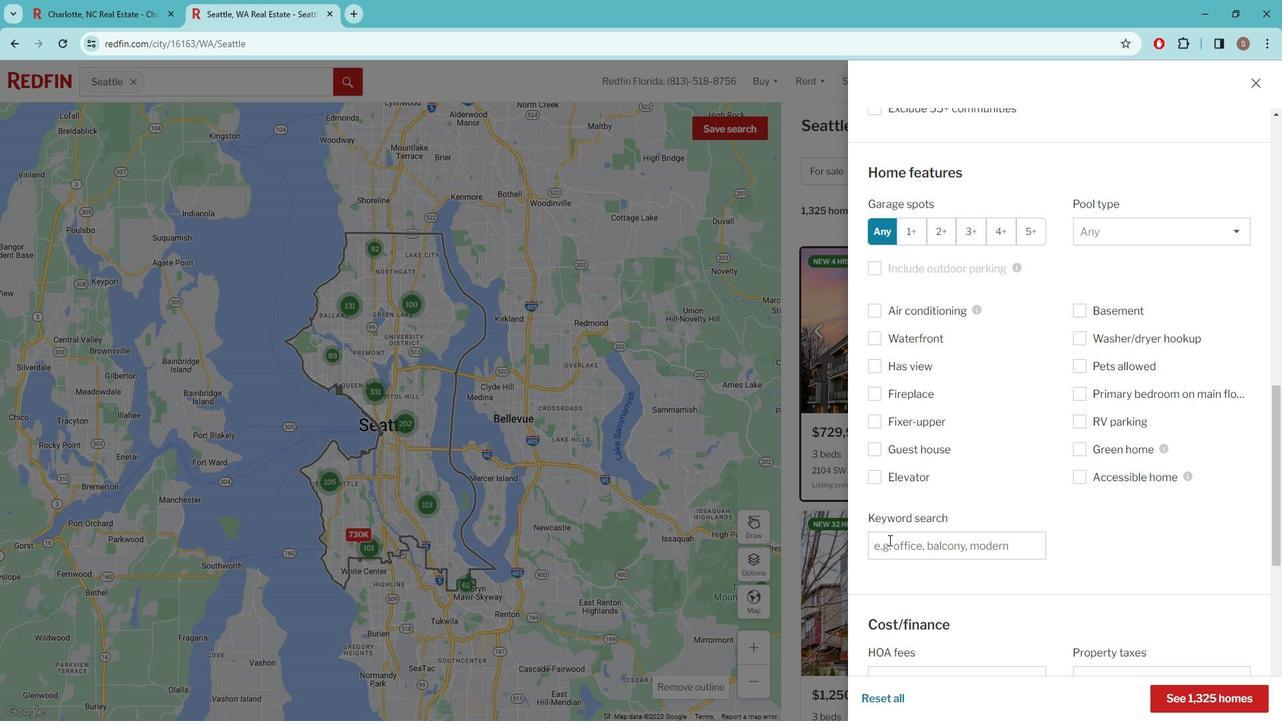 
Action: Mouse pressed left at (896, 527)
Screenshot: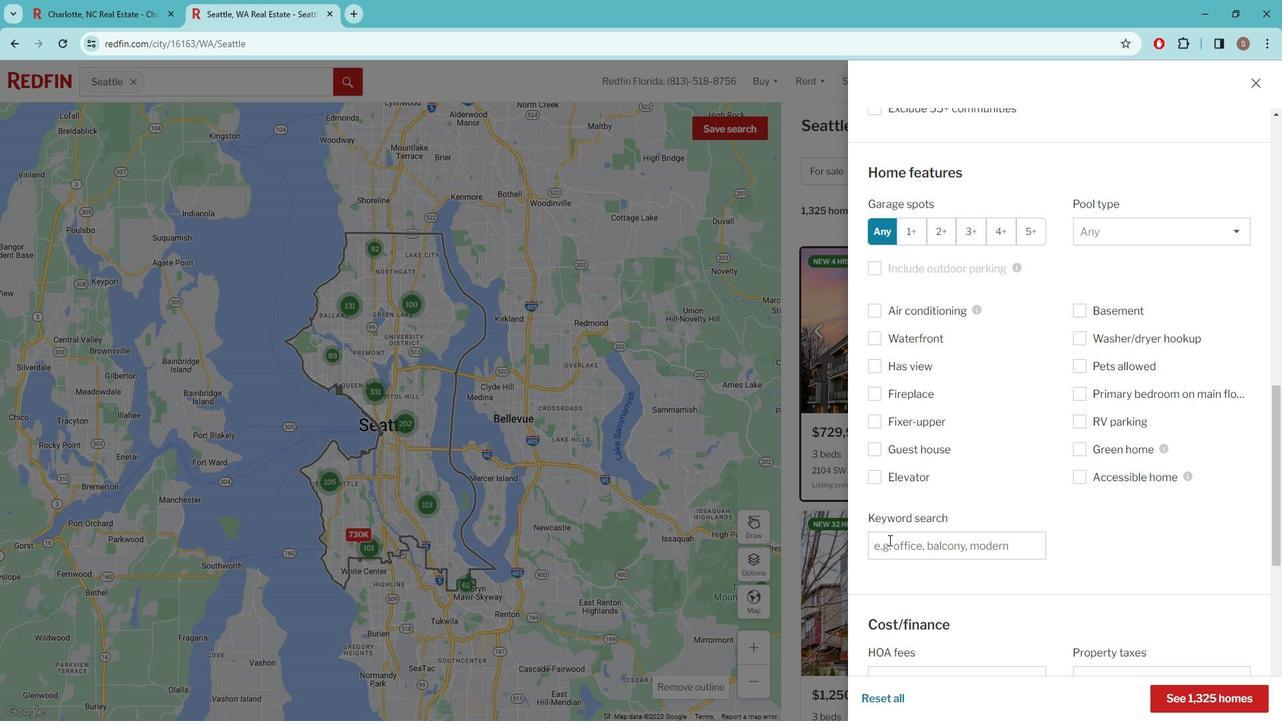 
Action: Key pressed MOUN
Screenshot: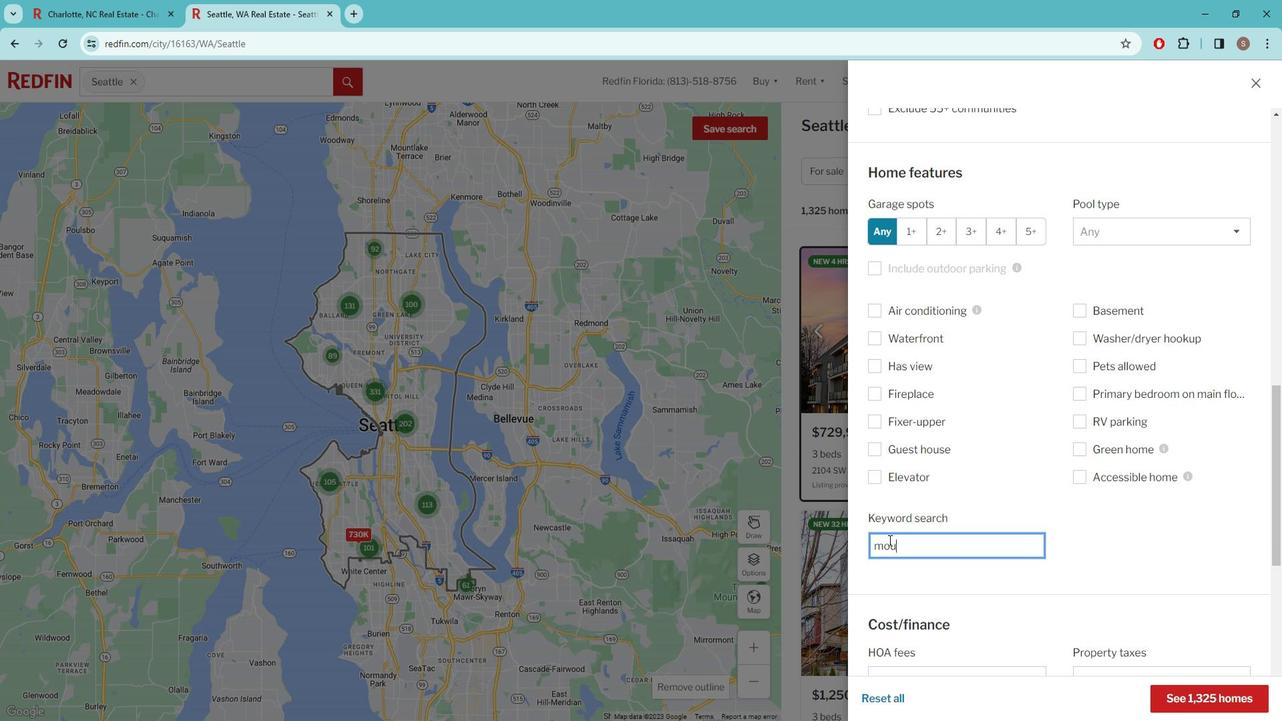 
Action: Mouse moved to (896, 527)
Screenshot: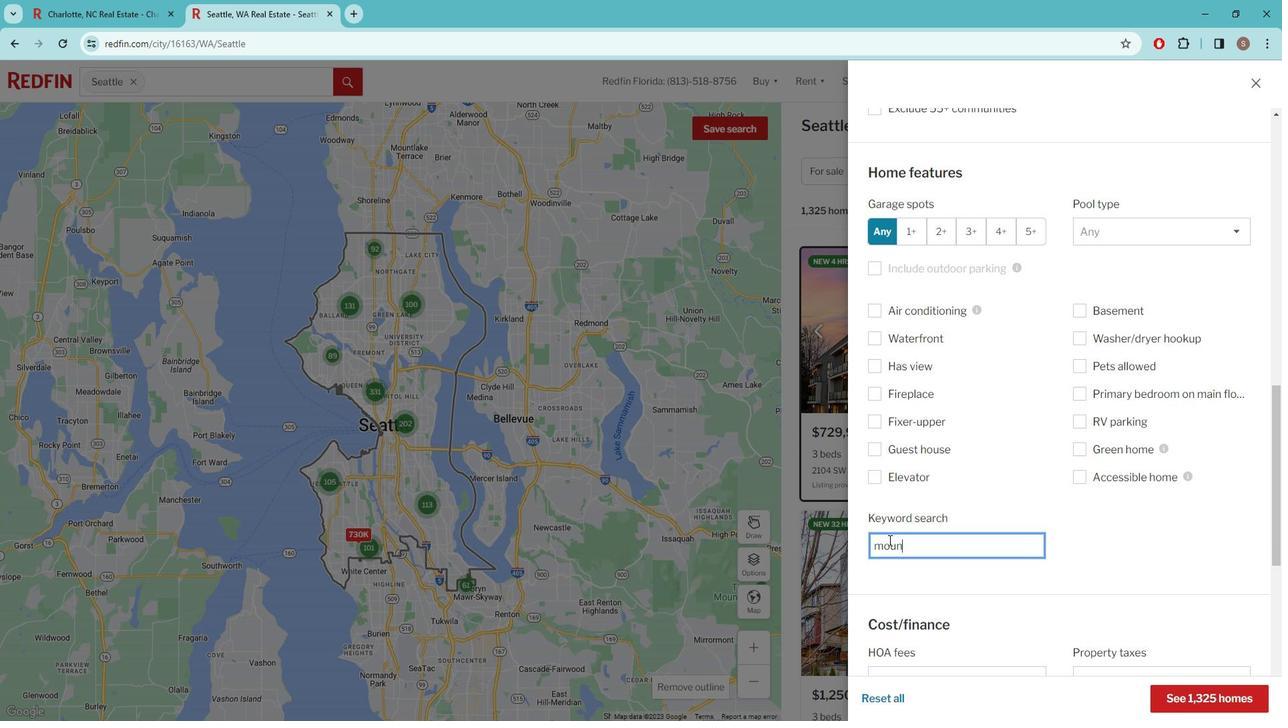 
Action: Key pressed TAIN<Key.space>VIEW
Screenshot: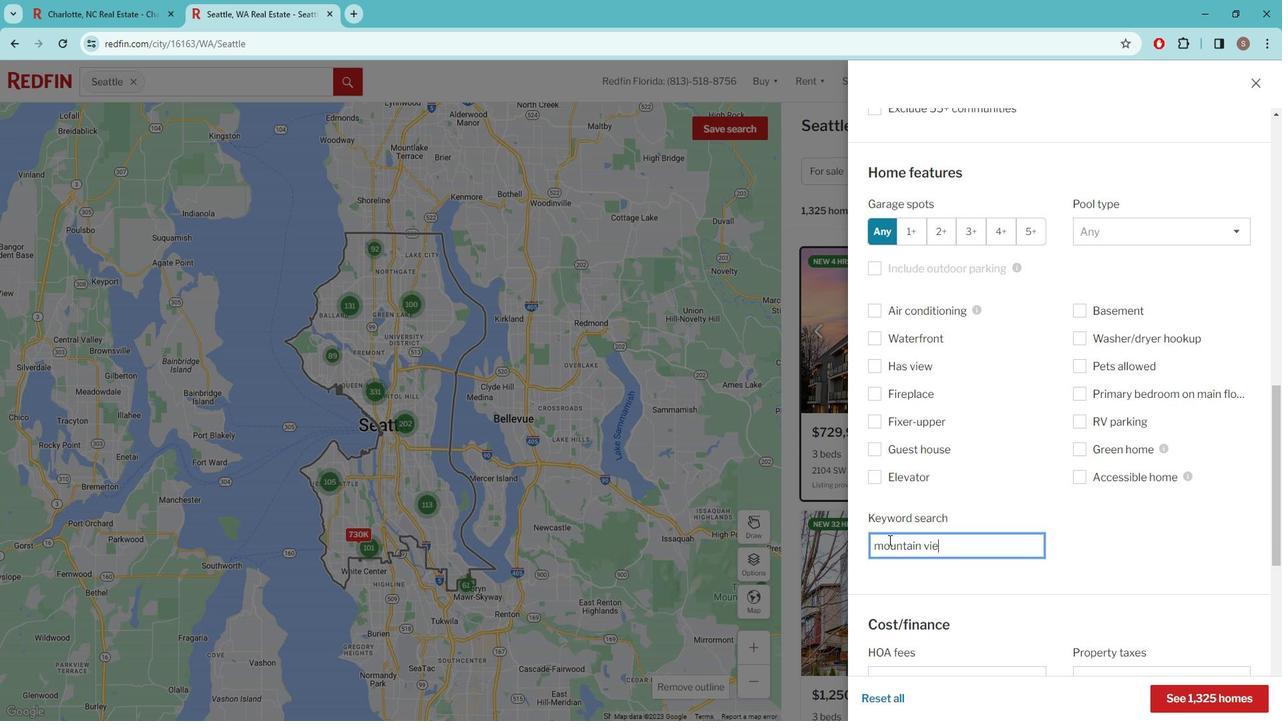 
Action: Mouse moved to (897, 527)
Screenshot: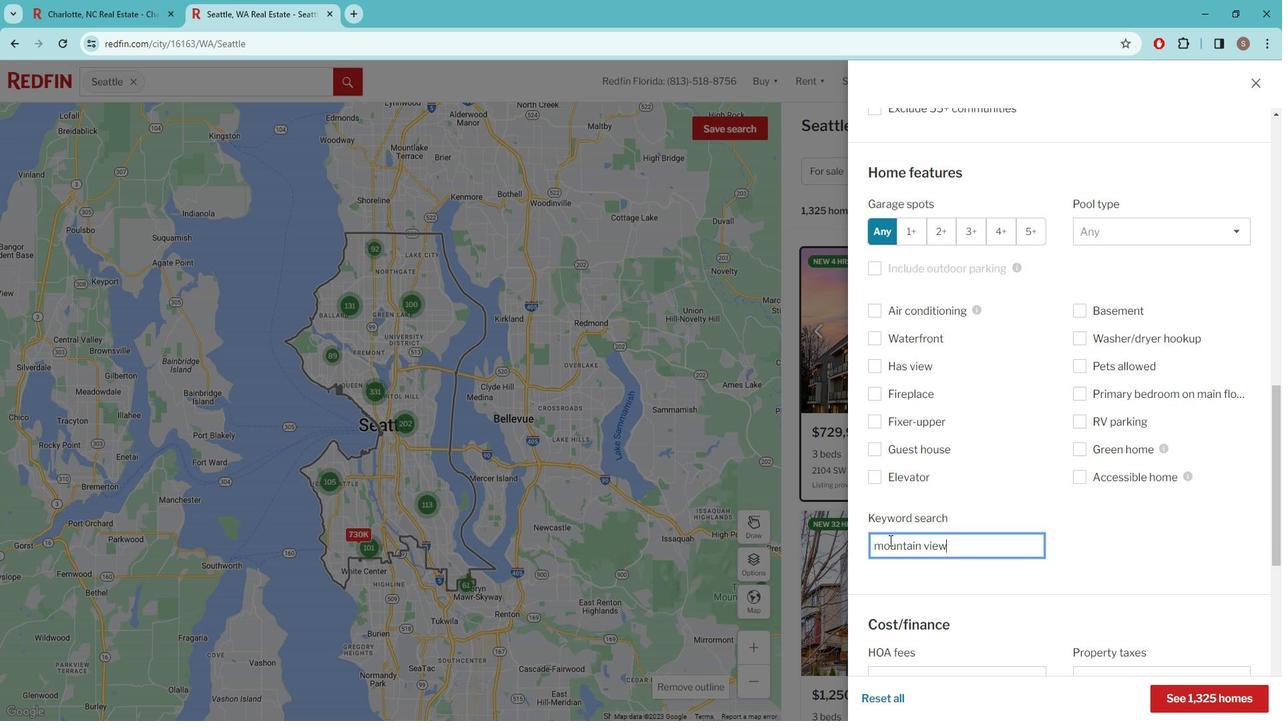 
Action: Mouse scrolled (897, 526) with delta (0, 0)
Screenshot: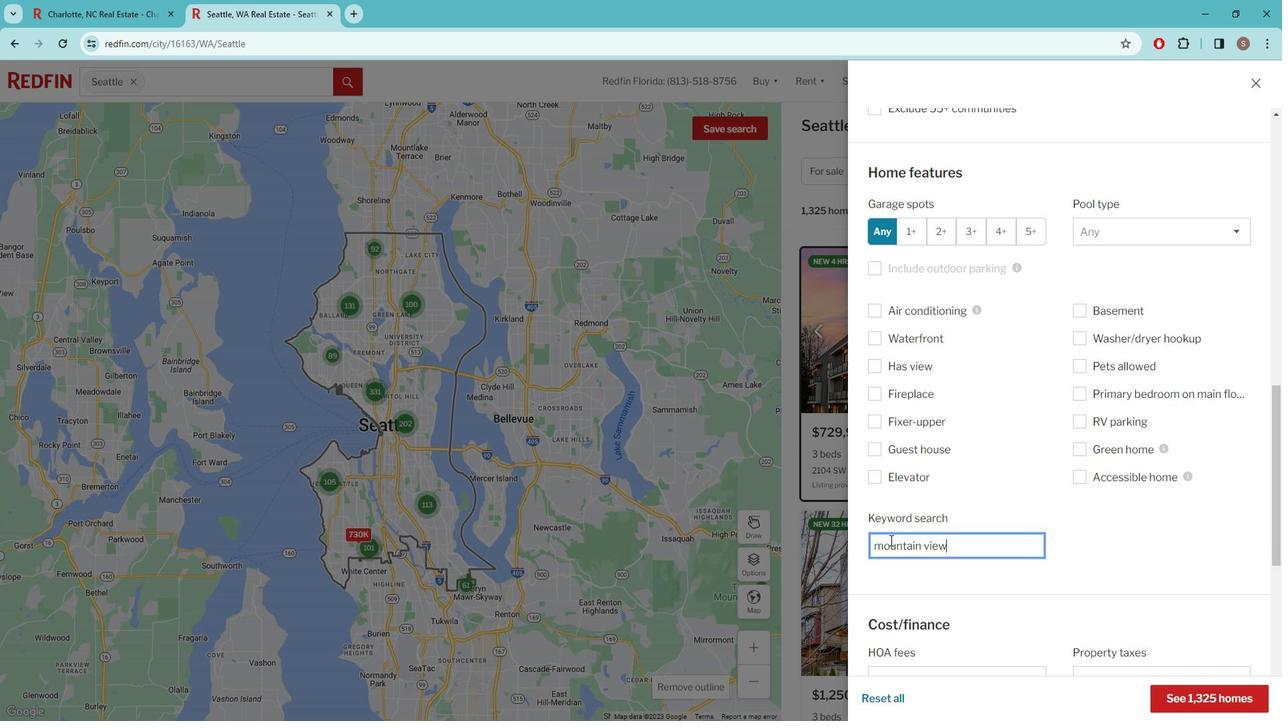 
Action: Mouse moved to (900, 526)
Screenshot: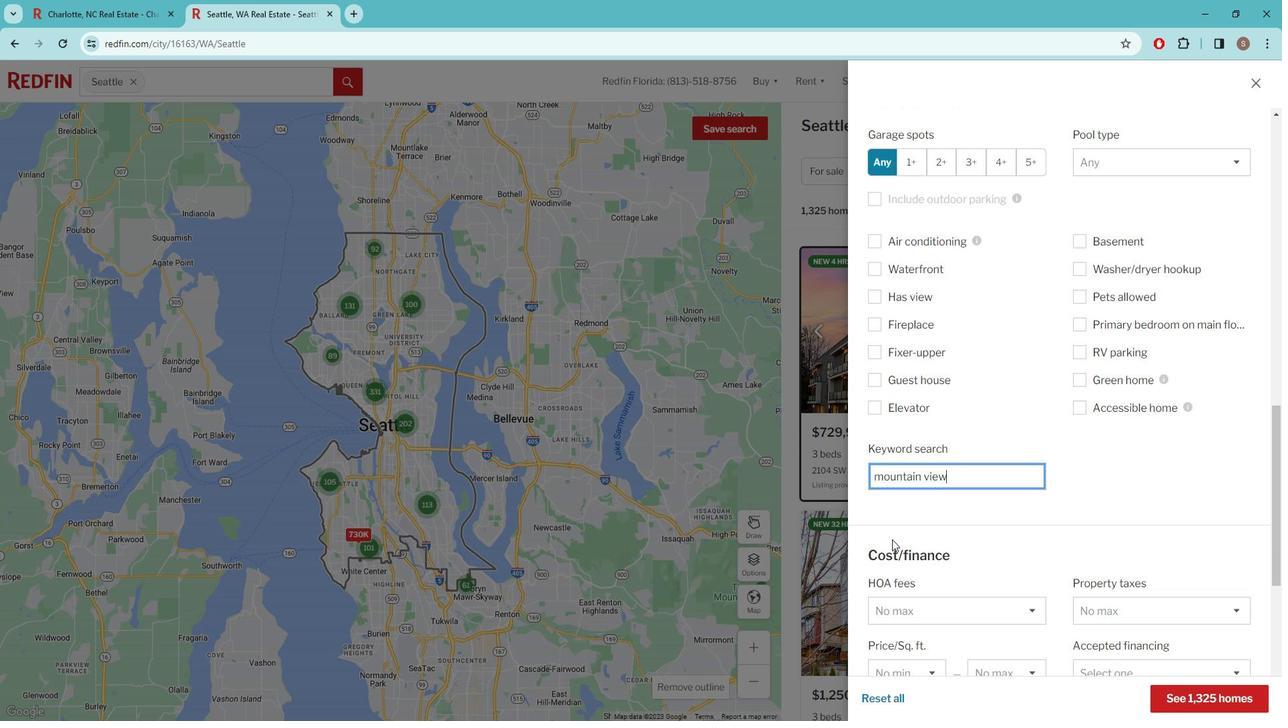 
Action: Mouse scrolled (900, 525) with delta (0, 0)
Screenshot: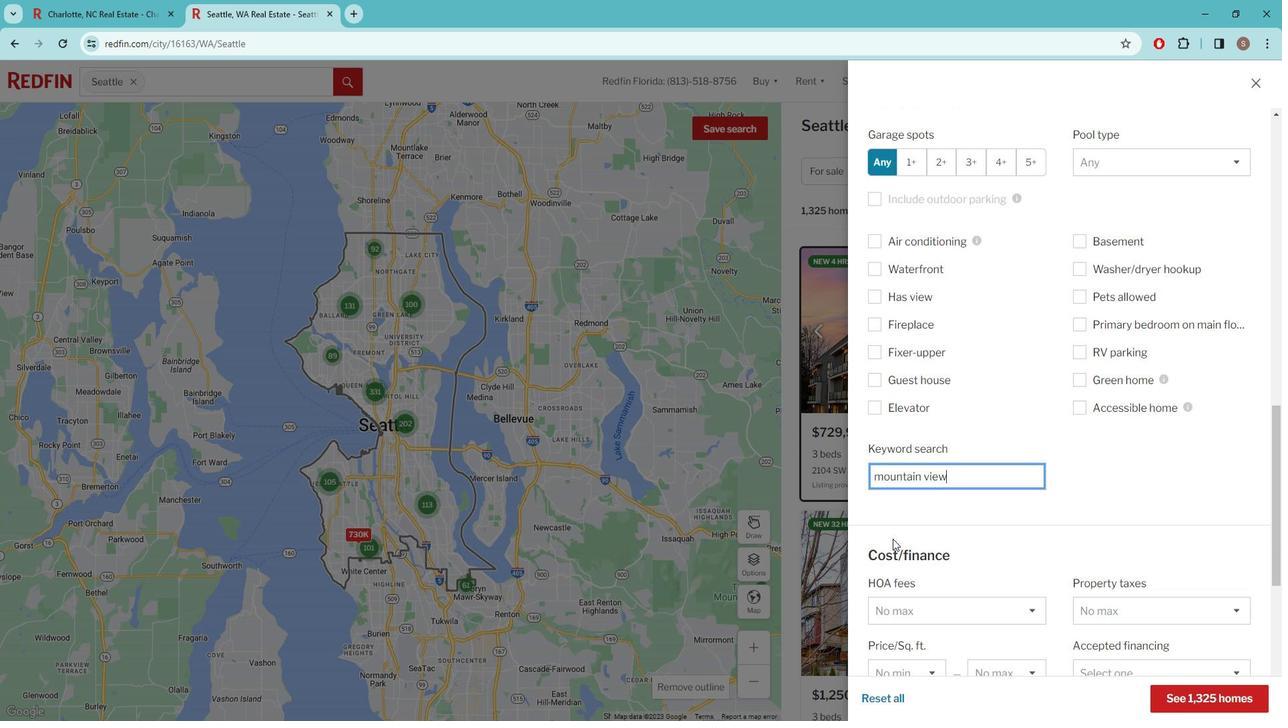 
Action: Mouse moved to (900, 526)
Screenshot: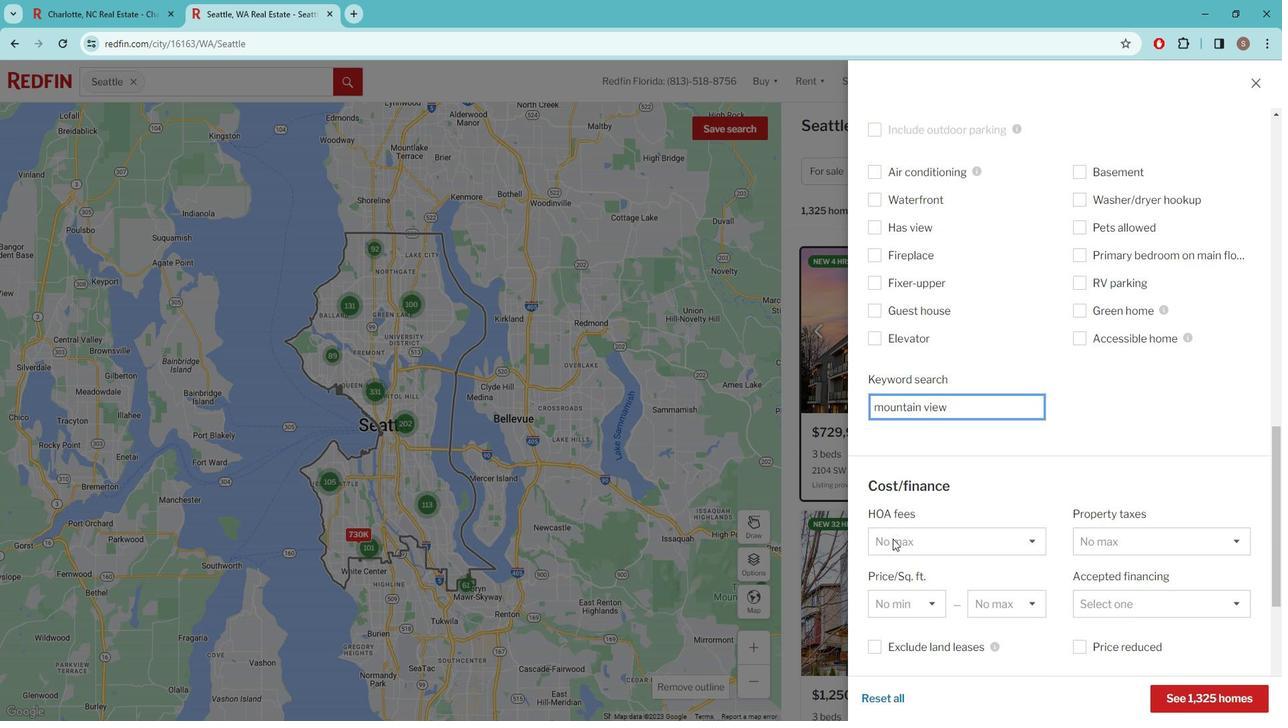 
Action: Mouse scrolled (900, 525) with delta (0, 0)
Screenshot: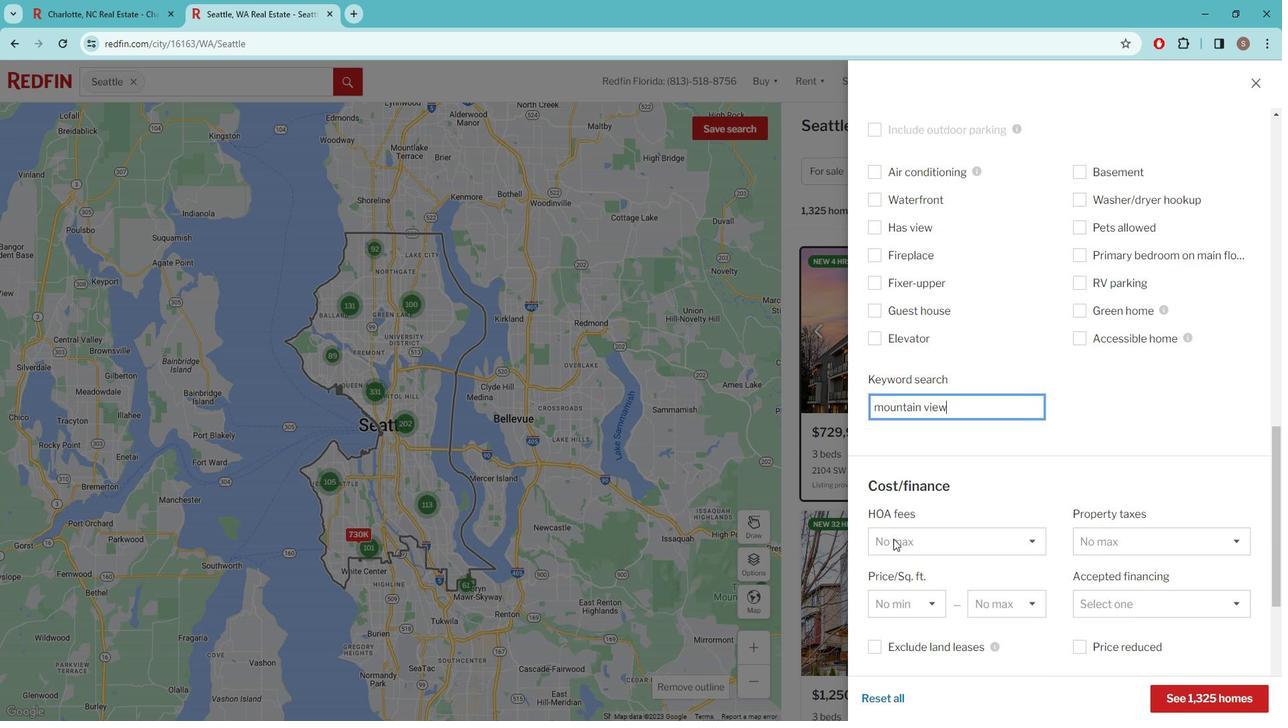 
Action: Mouse moved to (901, 525)
Screenshot: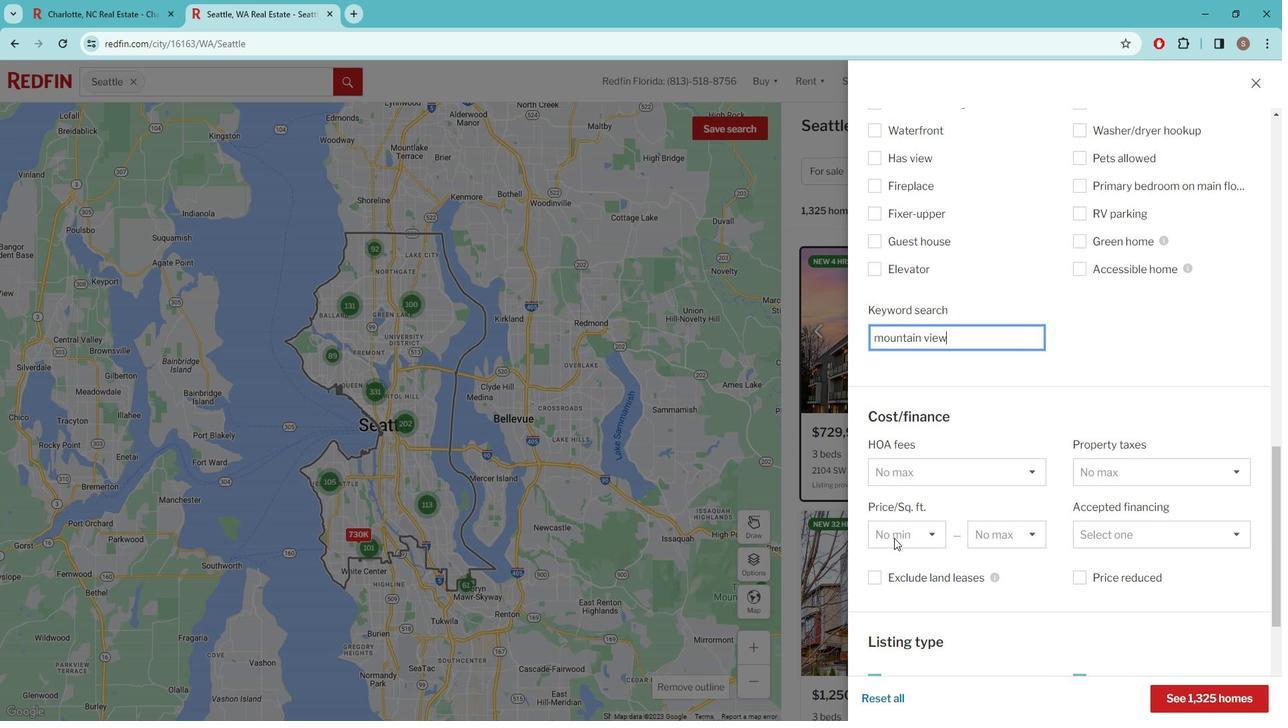 
Action: Mouse scrolled (901, 524) with delta (0, 0)
Screenshot: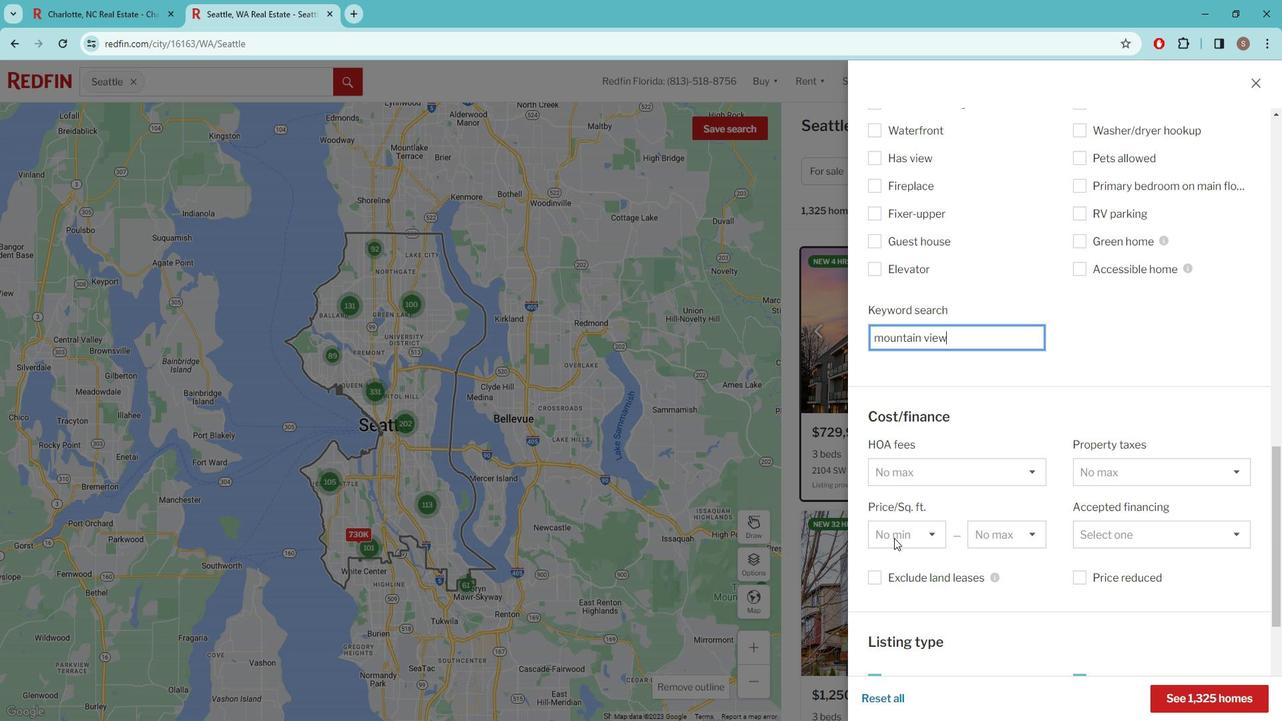 
Action: Mouse moved to (905, 524)
Screenshot: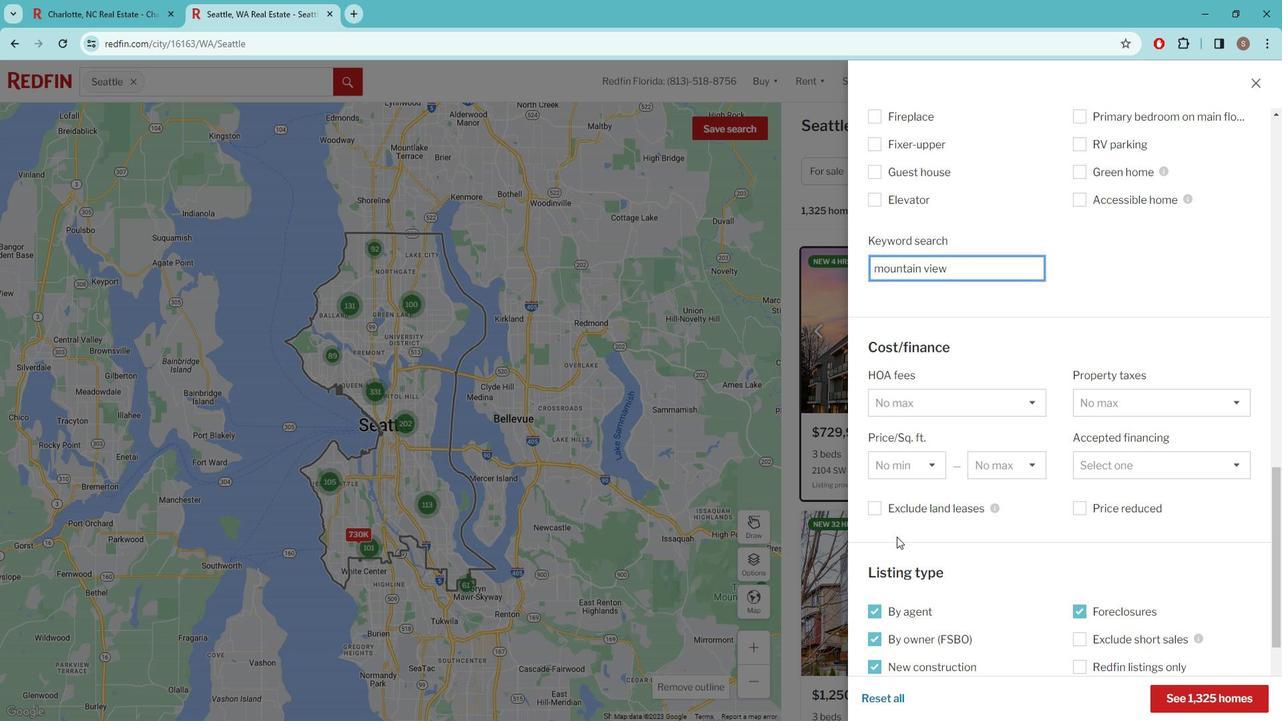 
Action: Mouse scrolled (905, 523) with delta (0, 0)
Screenshot: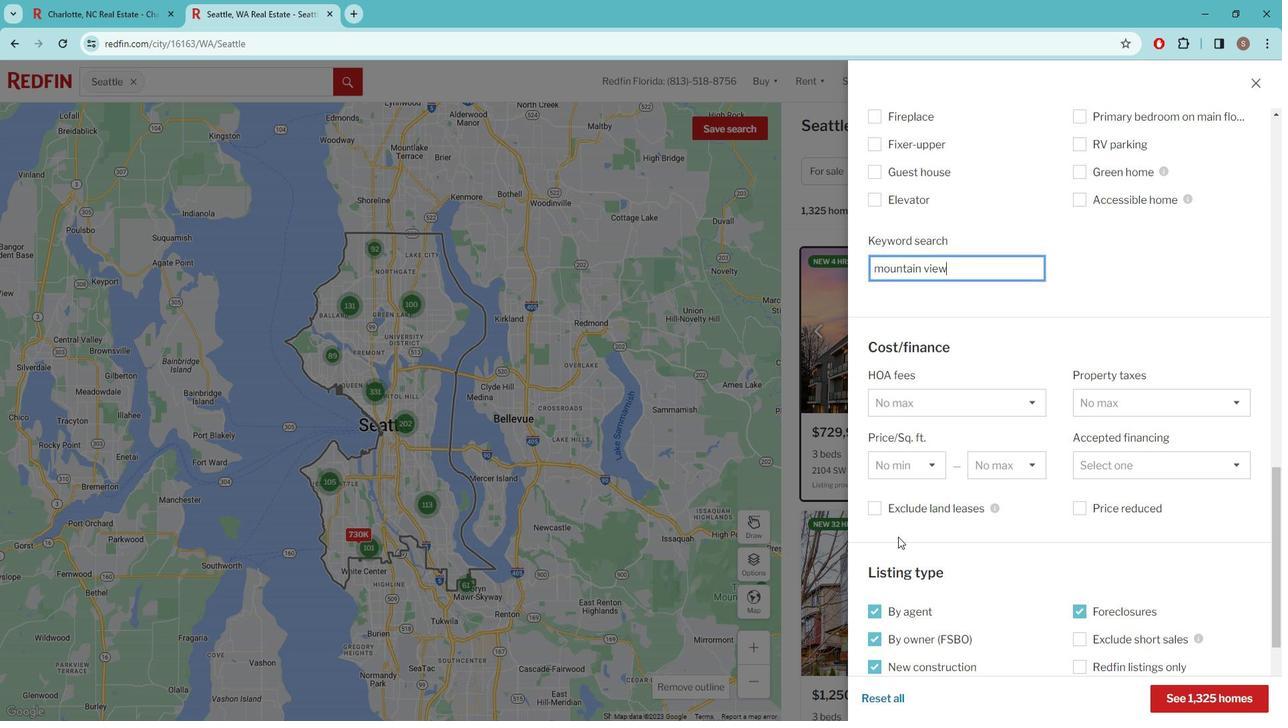 
Action: Mouse moved to (938, 520)
Screenshot: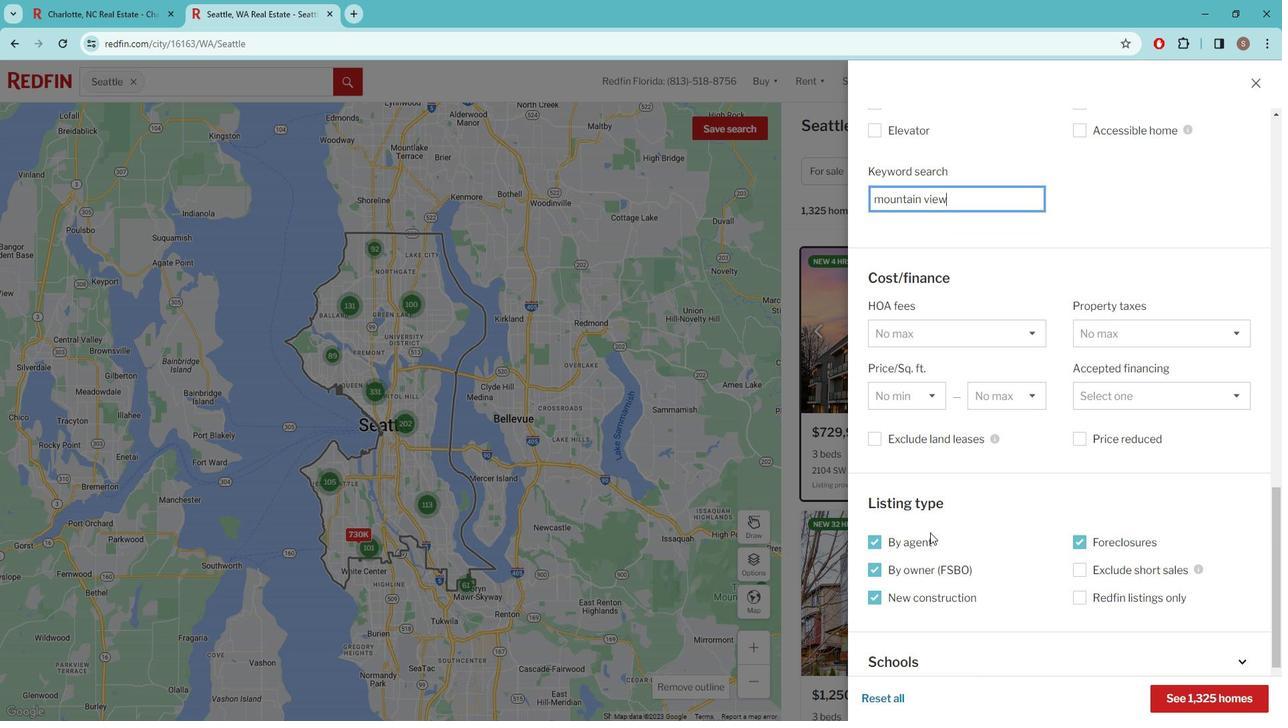 
Action: Mouse scrolled (938, 519) with delta (0, 0)
Screenshot: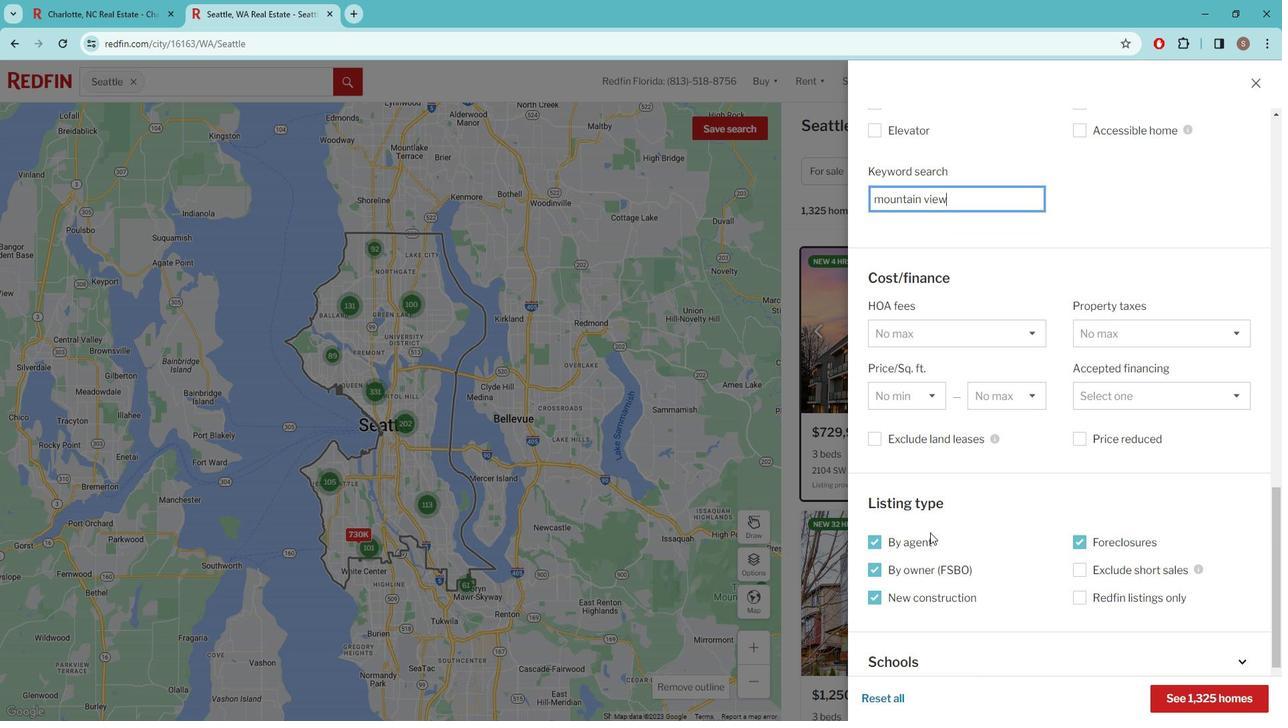 
Action: Mouse moved to (938, 520)
Screenshot: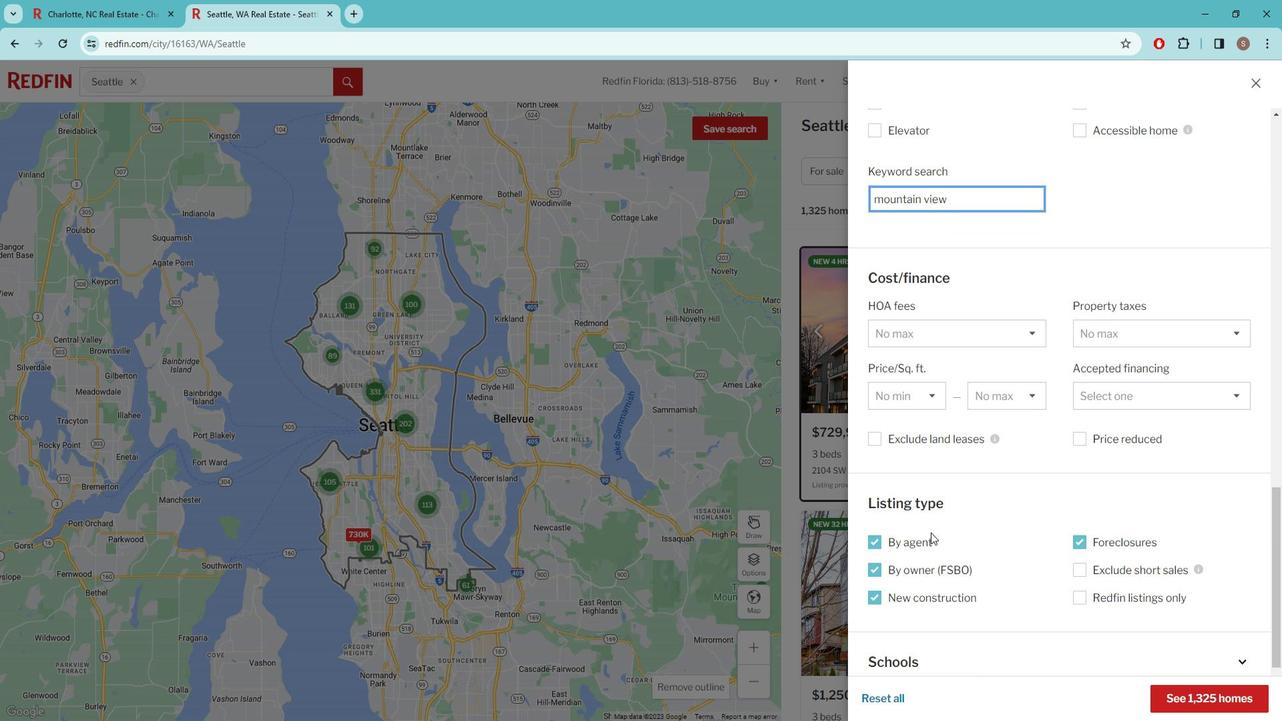 
Action: Mouse scrolled (938, 519) with delta (0, 0)
Screenshot: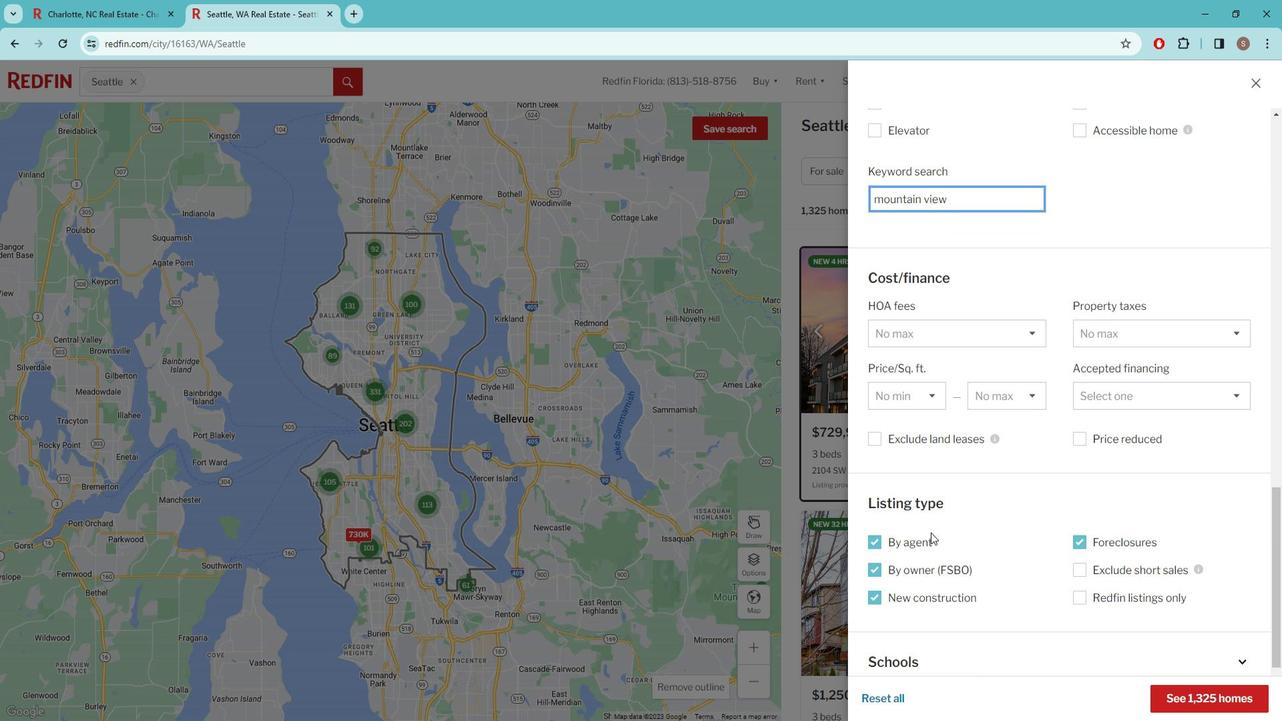 
Action: Mouse moved to (940, 520)
Screenshot: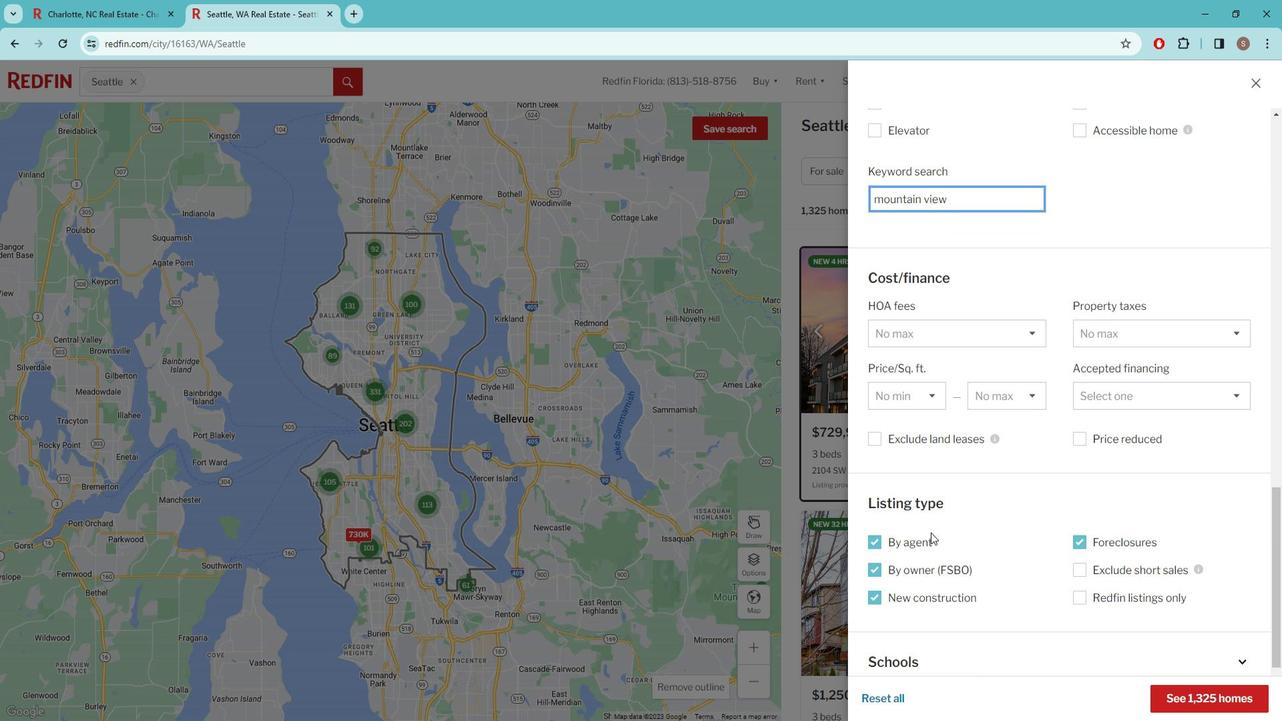 
Action: Mouse scrolled (940, 519) with delta (0, 0)
Screenshot: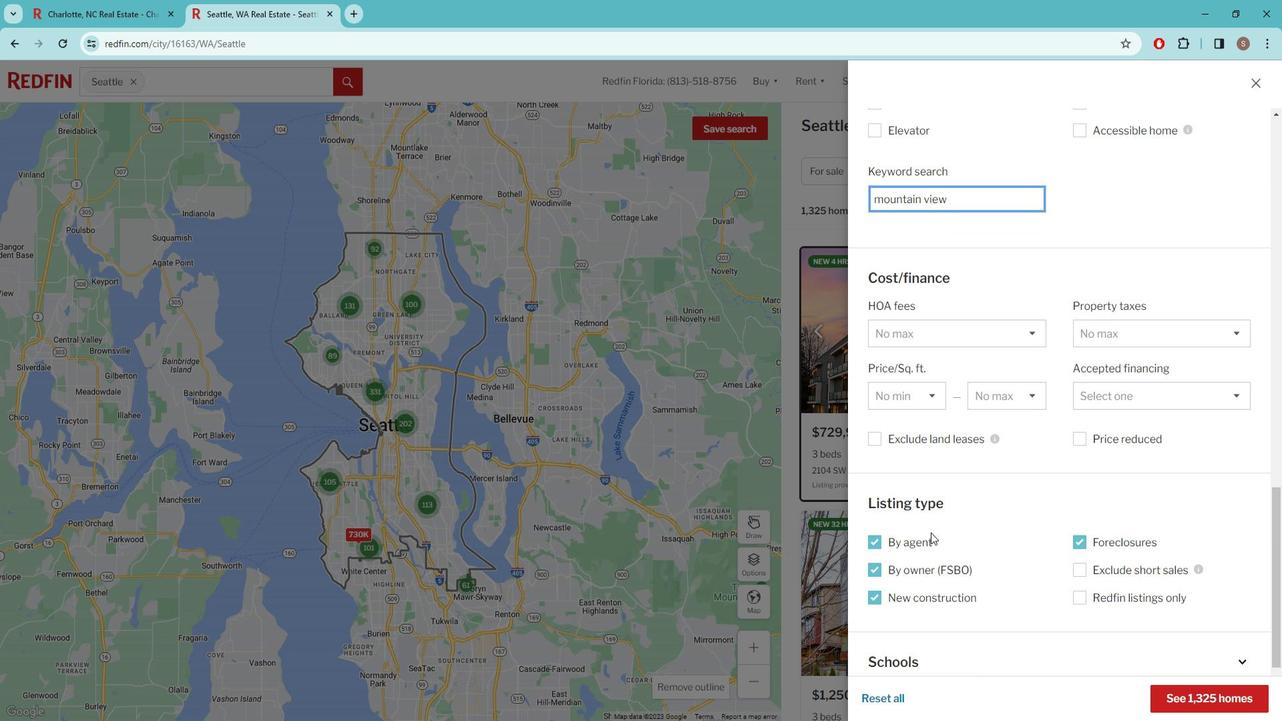 
Action: Mouse moved to (1201, 673)
Screenshot: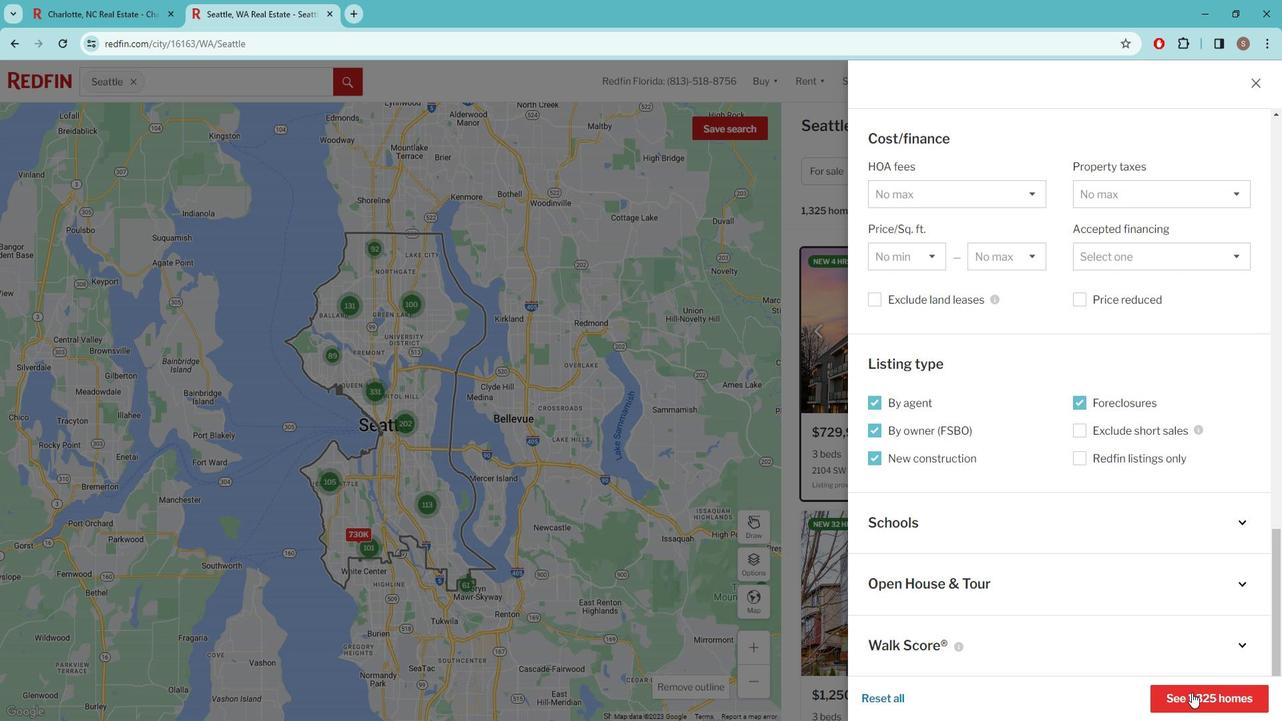 
Action: Mouse pressed left at (1201, 673)
Screenshot: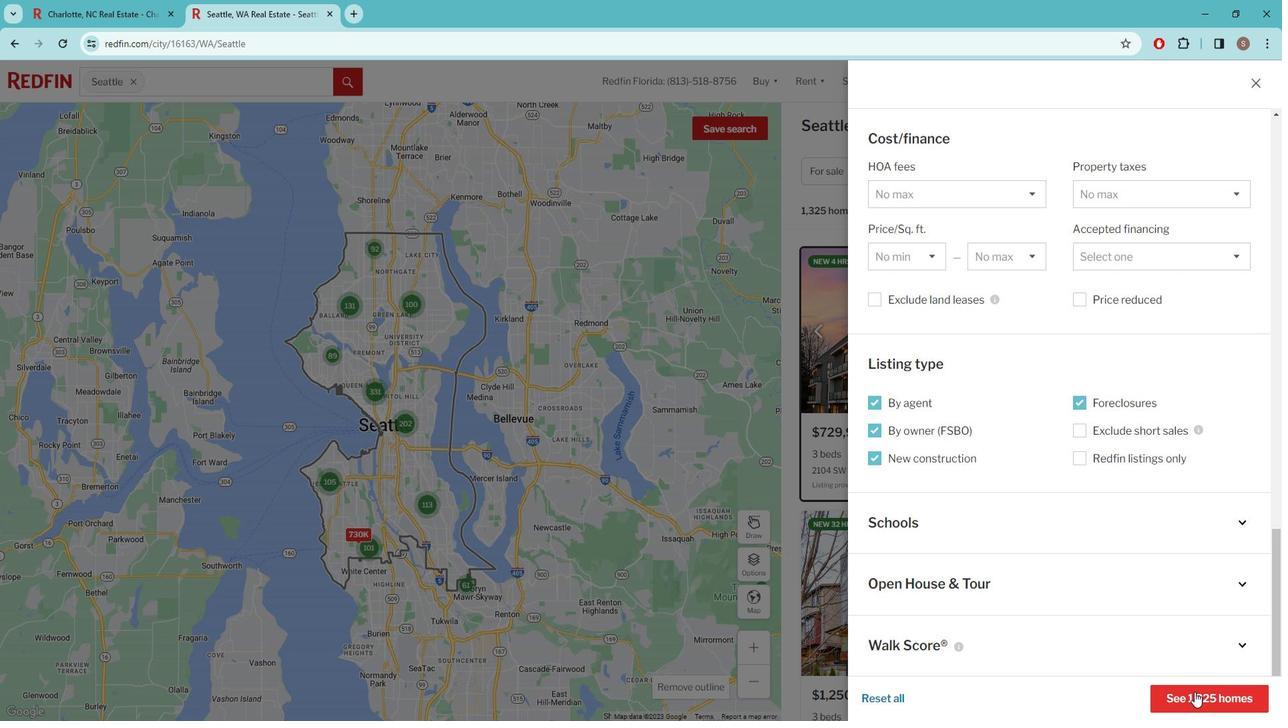 
Action: Mouse moved to (738, 129)
Screenshot: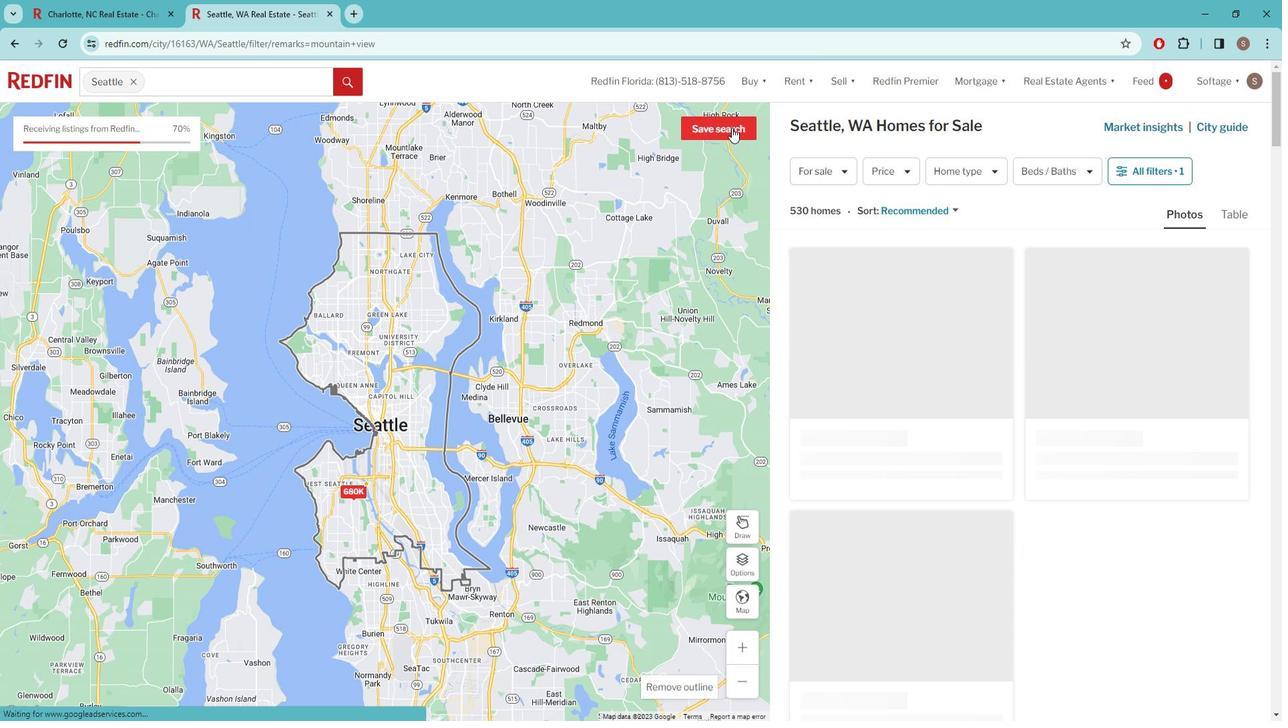 
Action: Mouse pressed left at (738, 129)
Screenshot: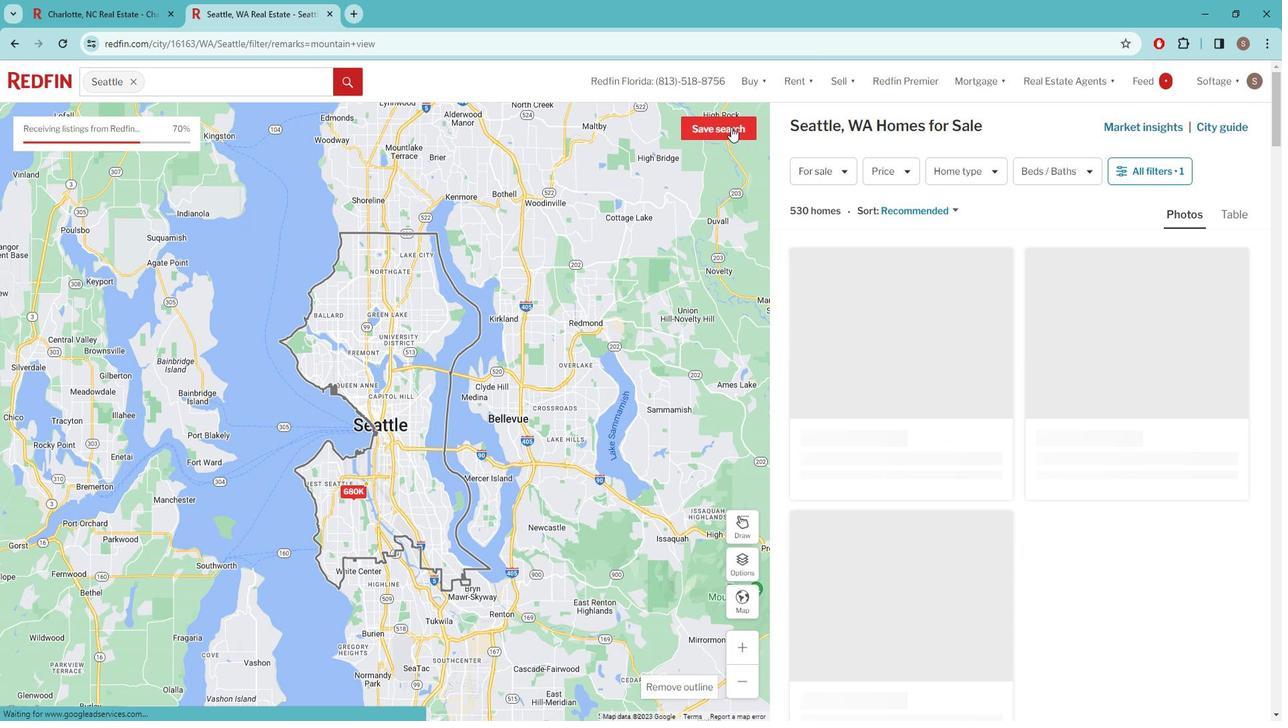 
Action: Mouse moved to (543, 327)
Screenshot: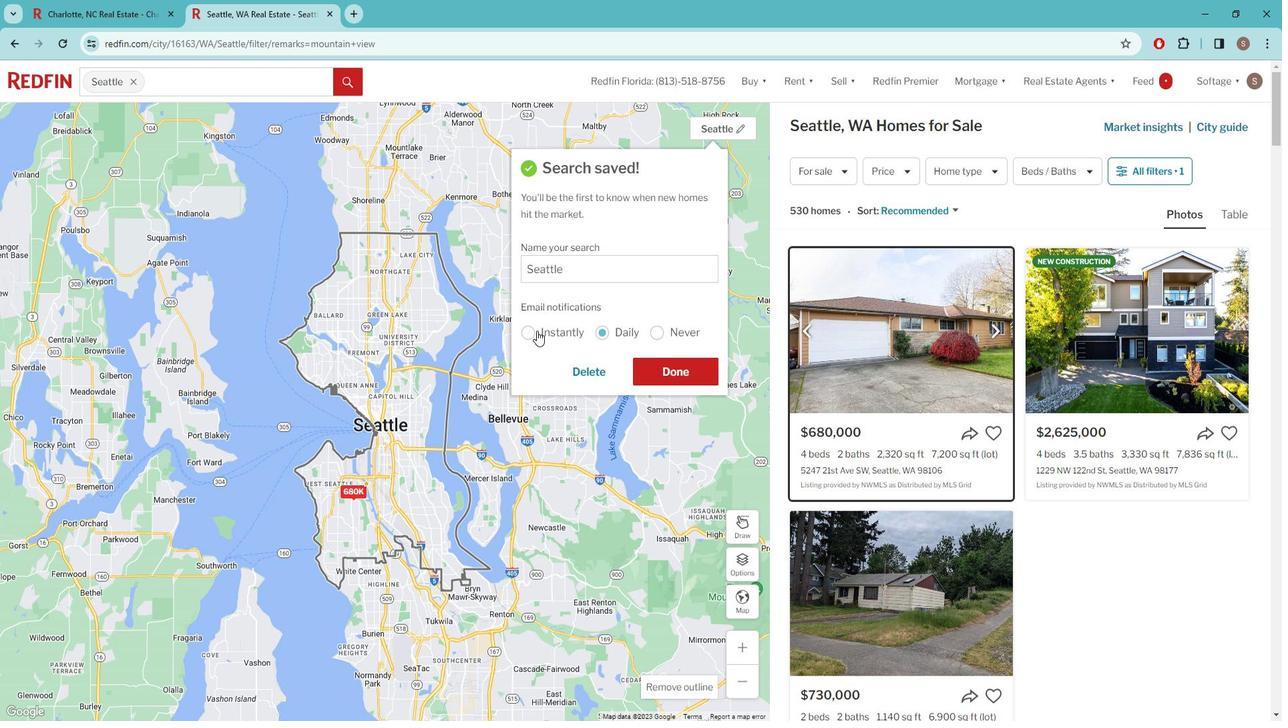 
Action: Mouse pressed left at (543, 327)
Screenshot: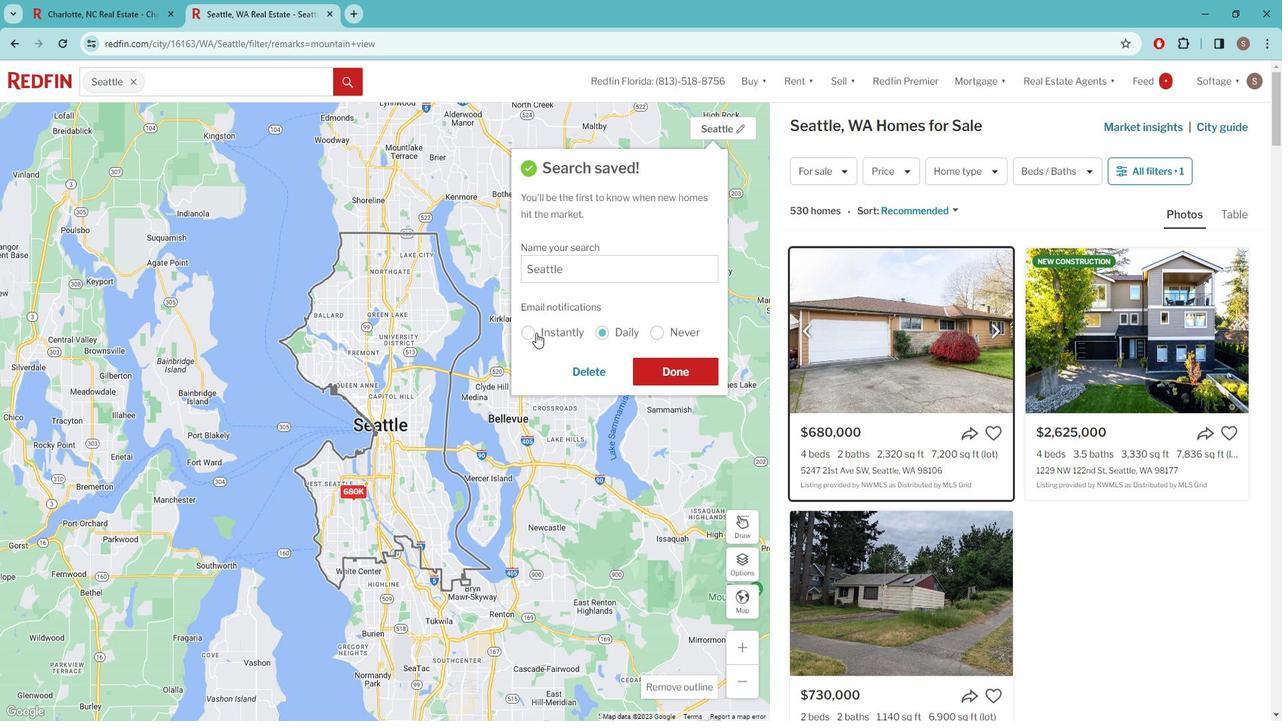 
Action: Mouse moved to (671, 361)
Screenshot: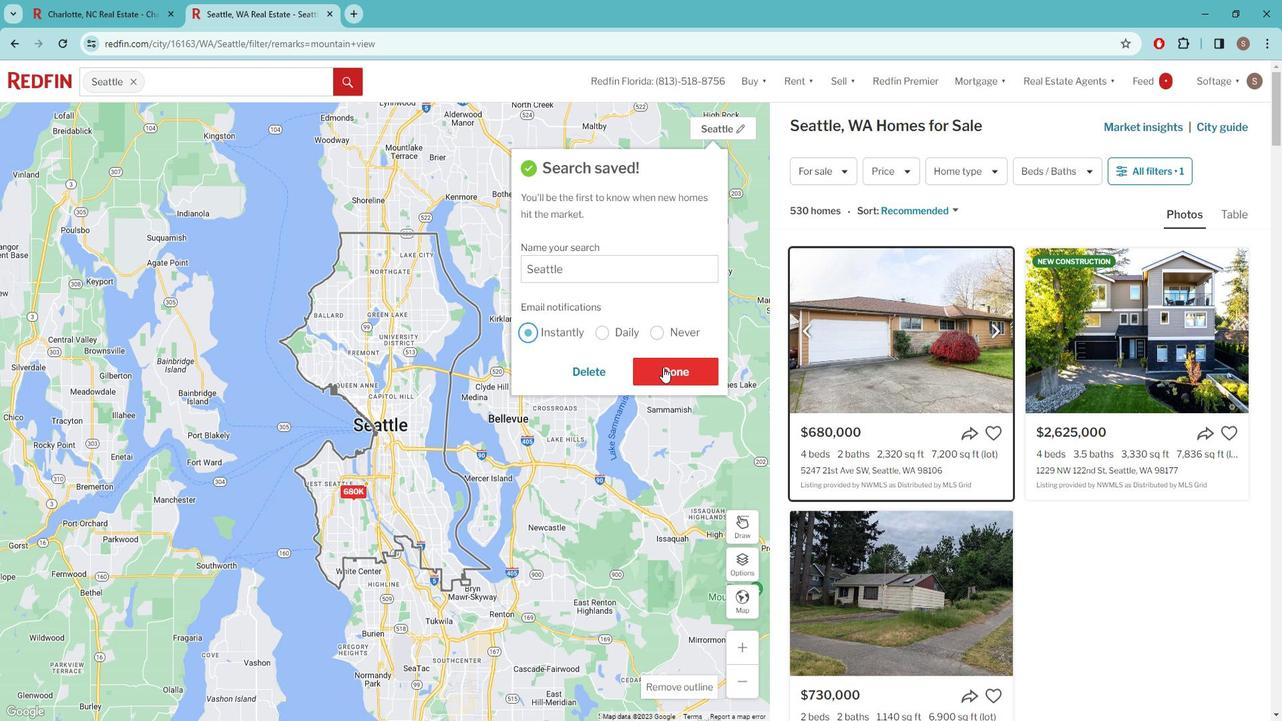 
Action: Mouse pressed left at (671, 361)
Screenshot: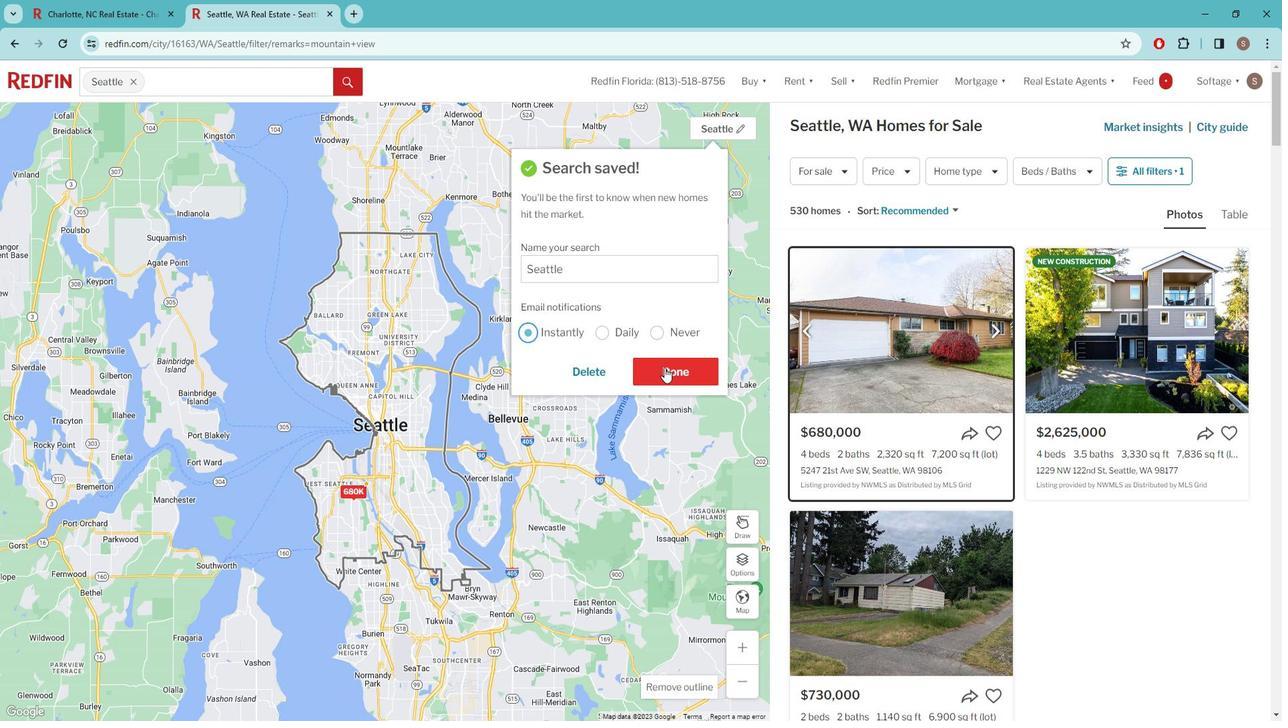 
Action: Mouse moved to (674, 361)
Screenshot: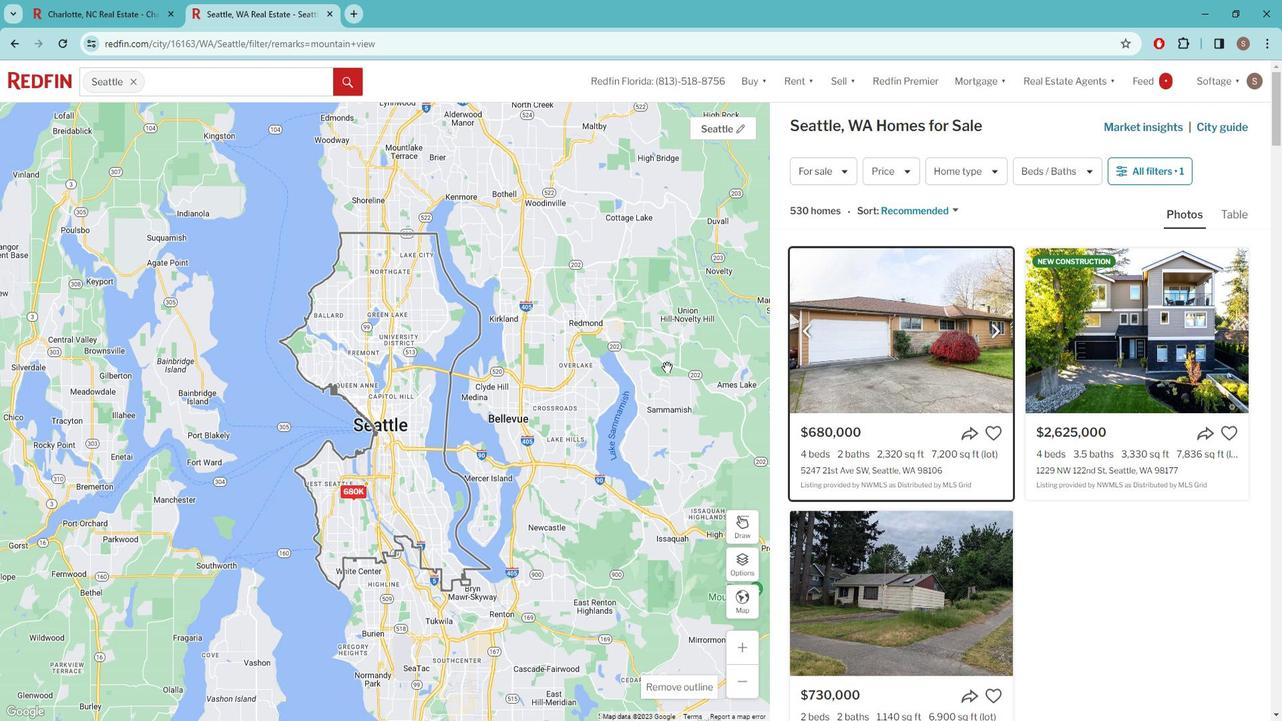 
